 Task: Find connections with filter location Votorantim with filter topic #Entrepreneurshipwith filter profile language English with filter current company Omega Healthcare Management Services with filter school Manipal University Jaipur with filter industry Investment Advice with filter service category Information Management with filter keywords title File Clerk
Action: Mouse moved to (504, 94)
Screenshot: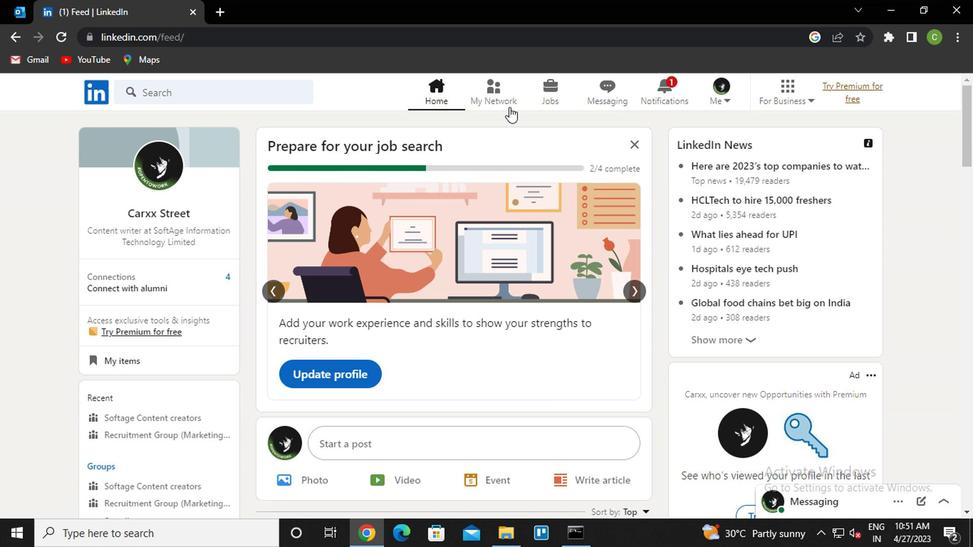 
Action: Mouse pressed left at (504, 94)
Screenshot: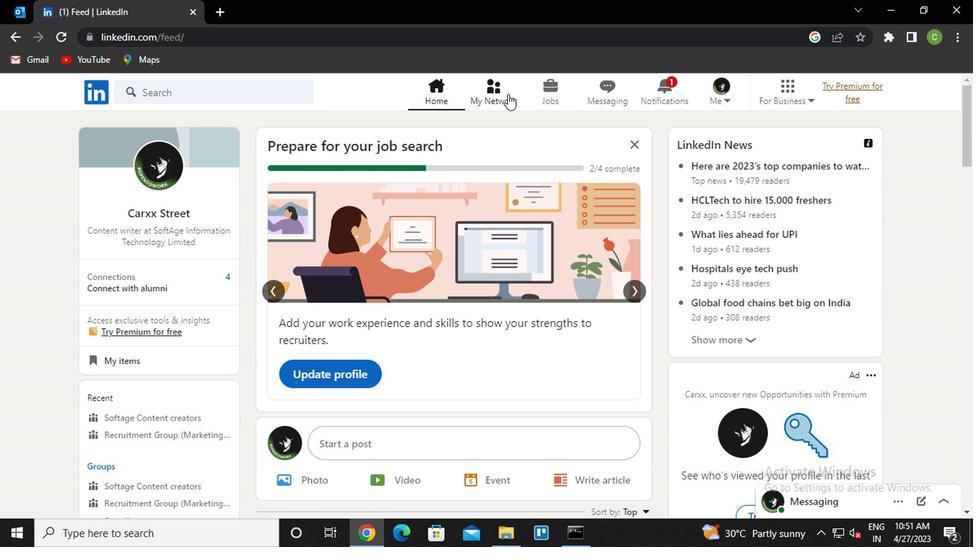 
Action: Mouse moved to (191, 170)
Screenshot: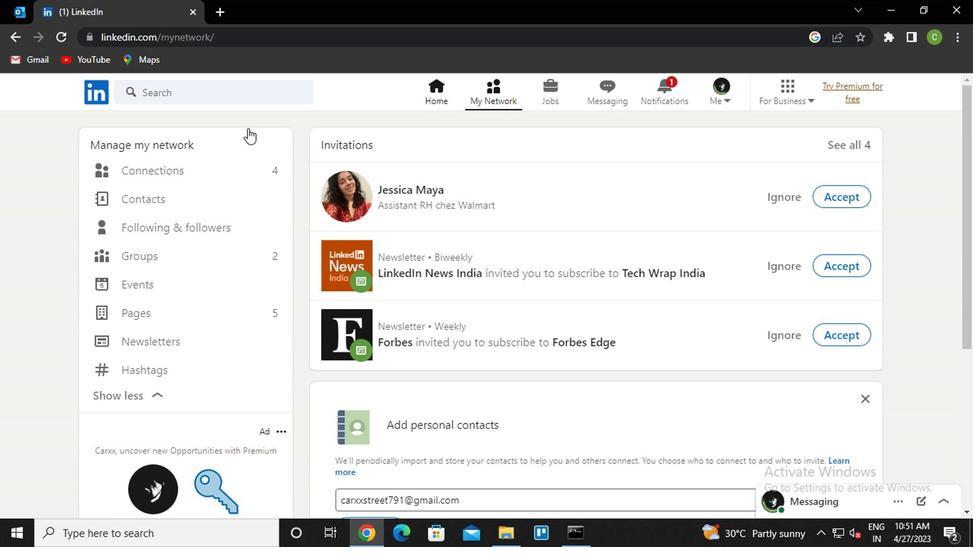 
Action: Mouse pressed left at (191, 170)
Screenshot: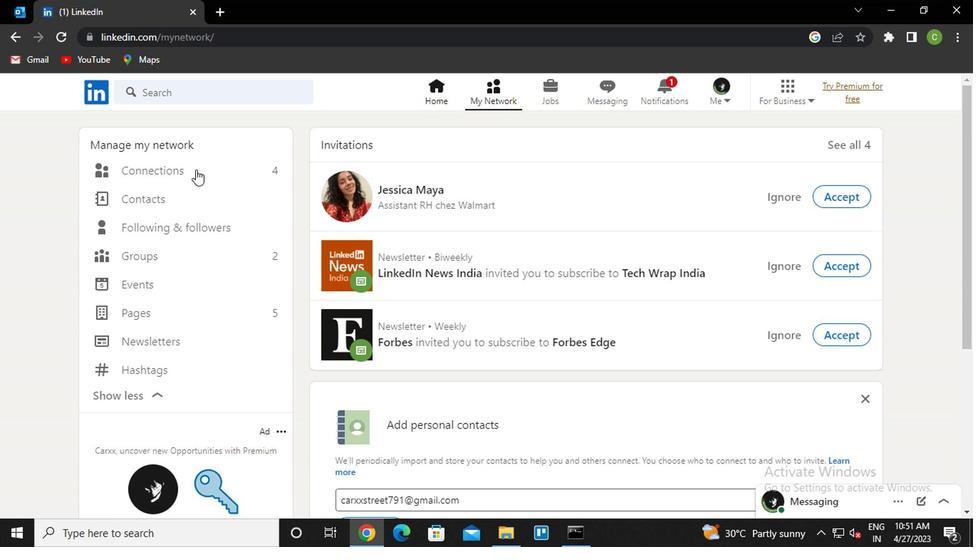 
Action: Mouse moved to (573, 176)
Screenshot: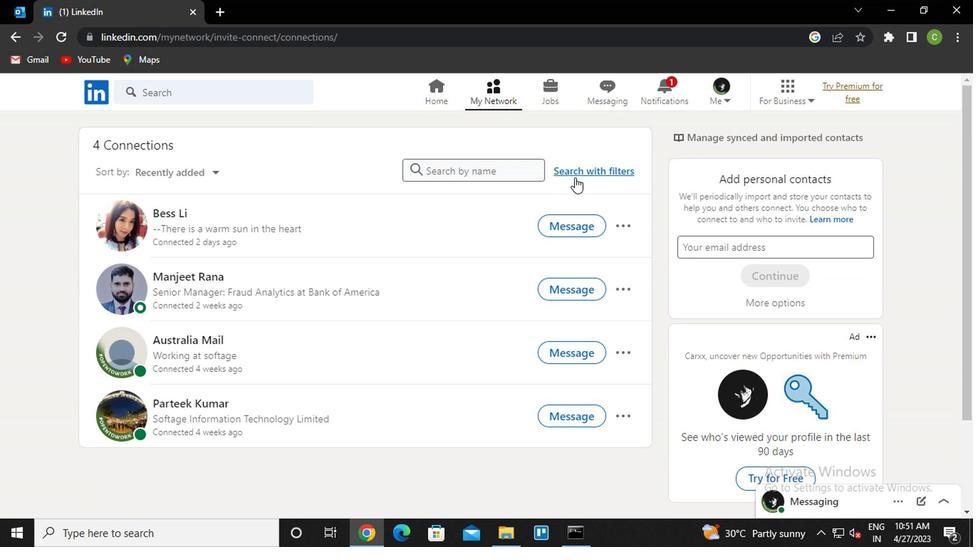 
Action: Mouse pressed left at (573, 176)
Screenshot: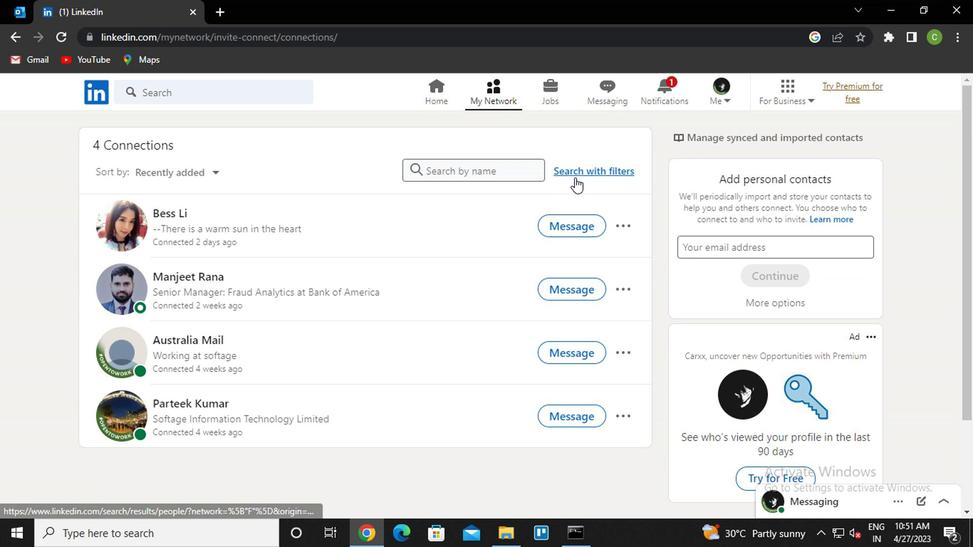 
Action: Mouse moved to (480, 135)
Screenshot: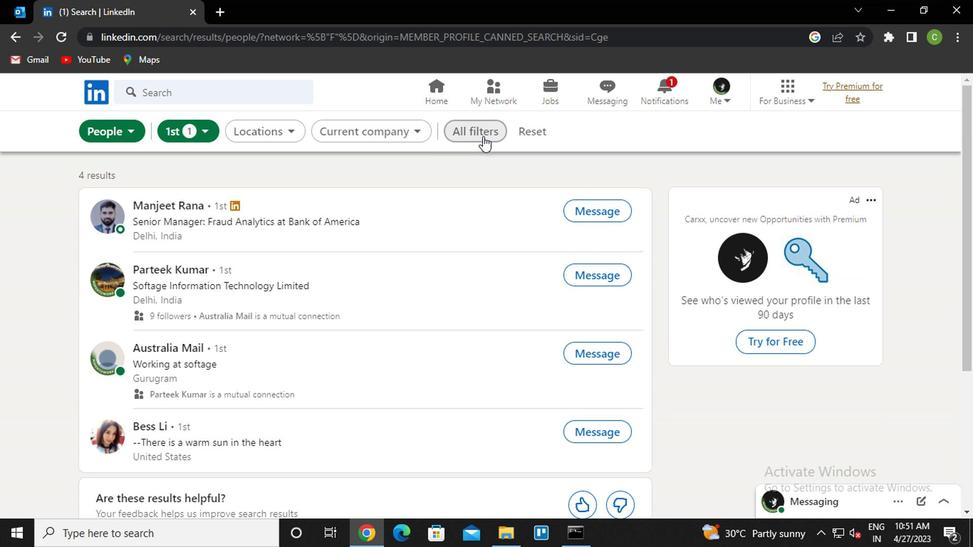 
Action: Mouse pressed left at (480, 135)
Screenshot: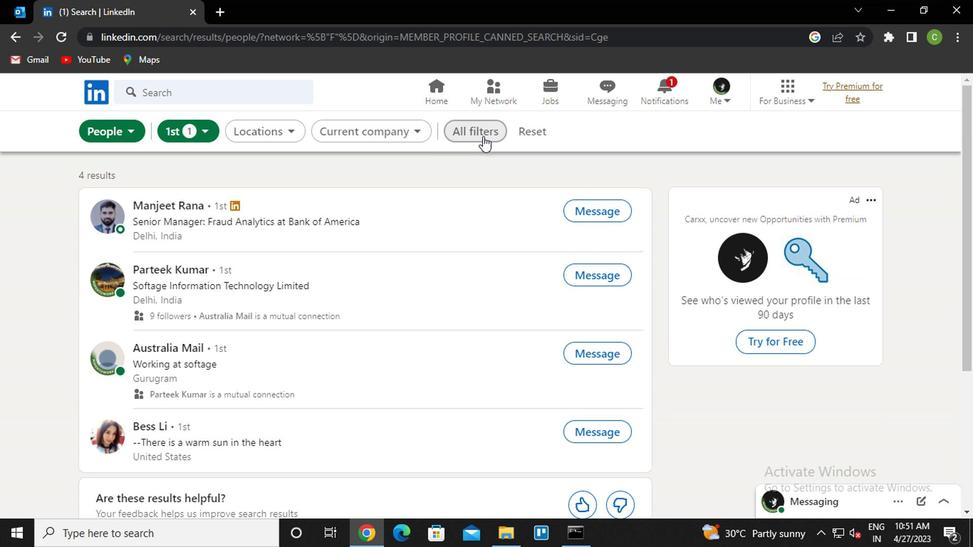 
Action: Mouse moved to (678, 333)
Screenshot: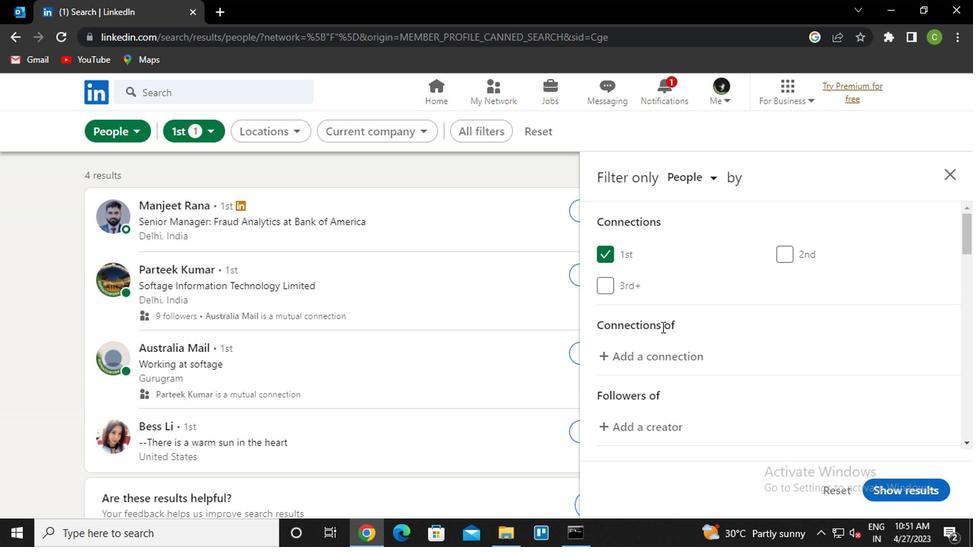 
Action: Mouse scrolled (678, 332) with delta (0, 0)
Screenshot: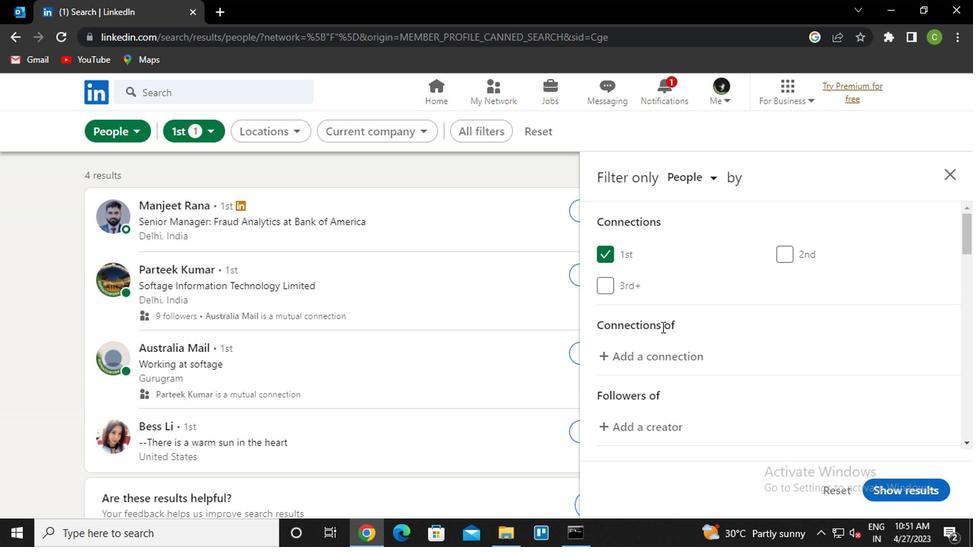 
Action: Mouse moved to (699, 337)
Screenshot: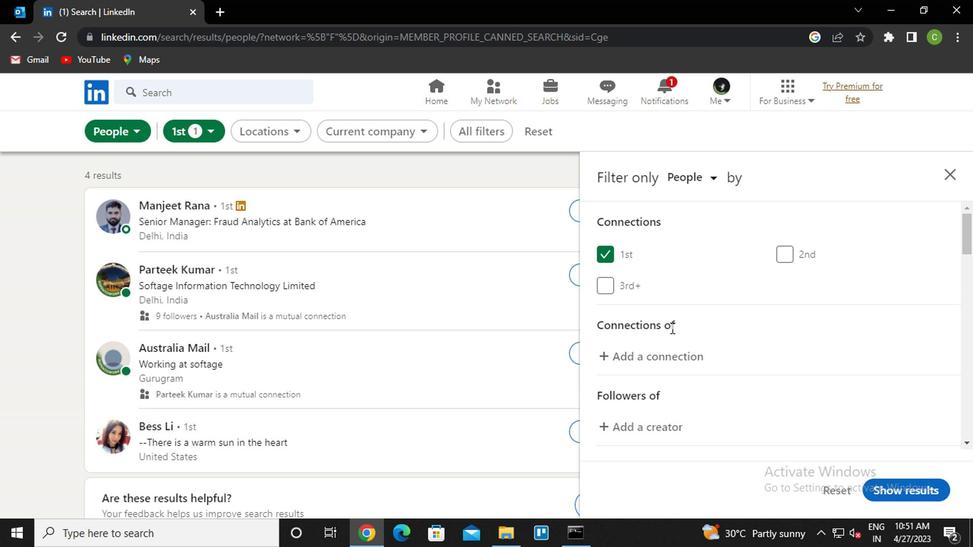 
Action: Mouse scrolled (699, 336) with delta (0, -1)
Screenshot: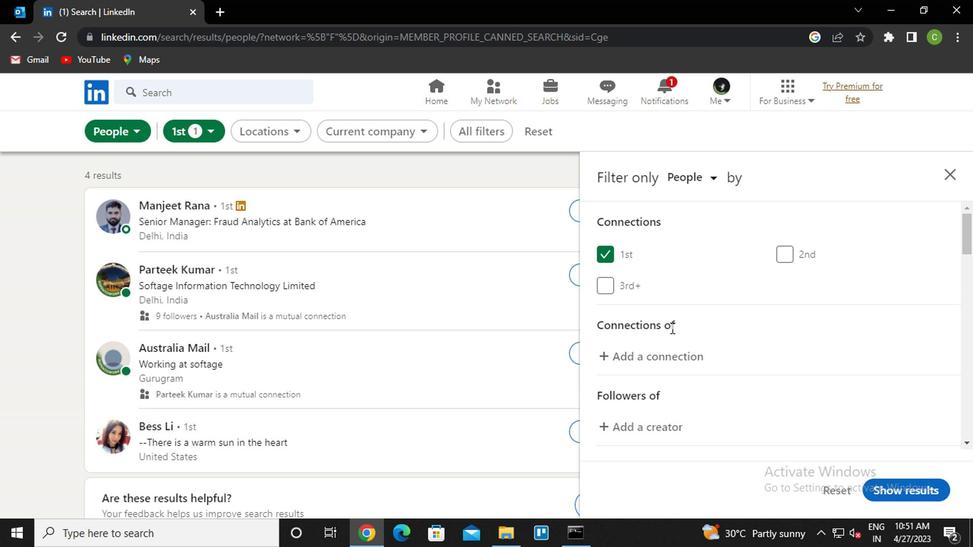 
Action: Mouse moved to (707, 339)
Screenshot: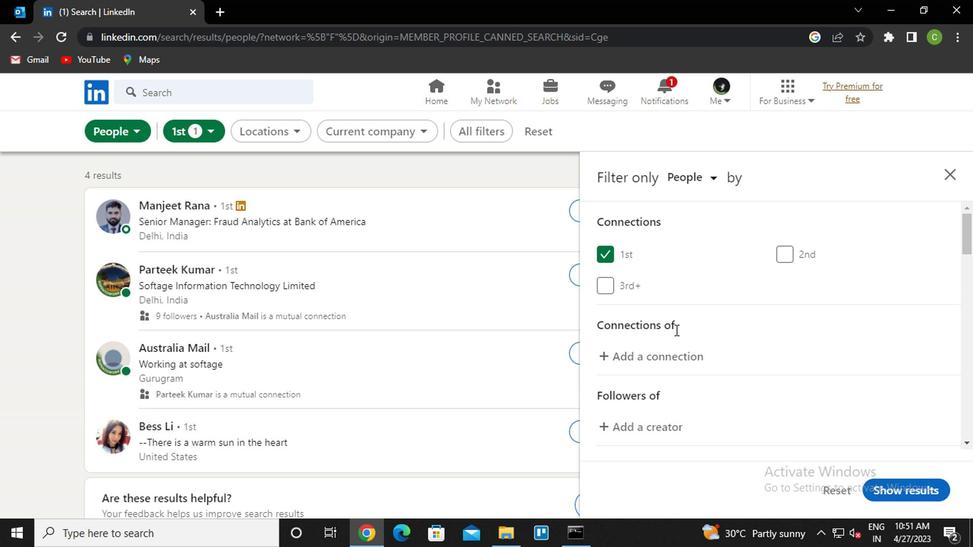 
Action: Mouse scrolled (707, 338) with delta (0, -1)
Screenshot: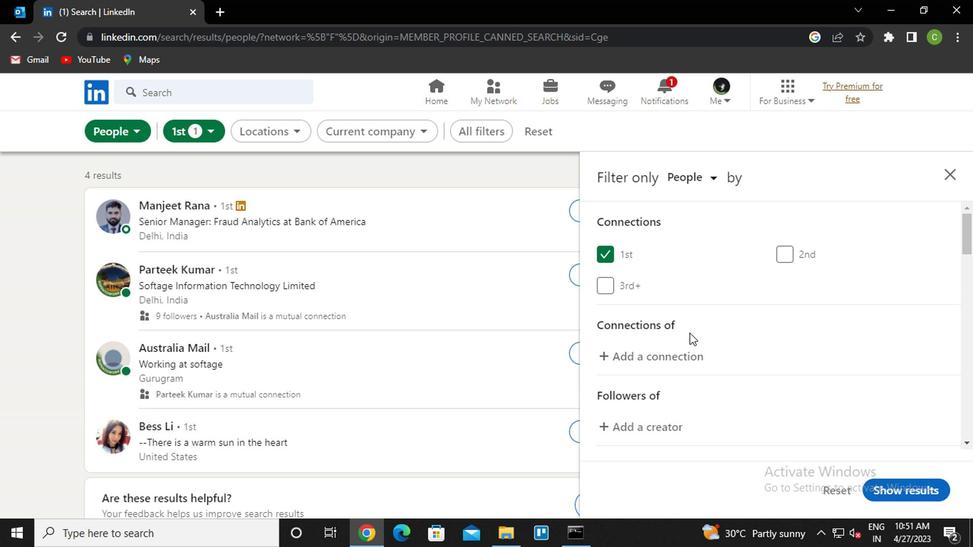 
Action: Mouse moved to (826, 343)
Screenshot: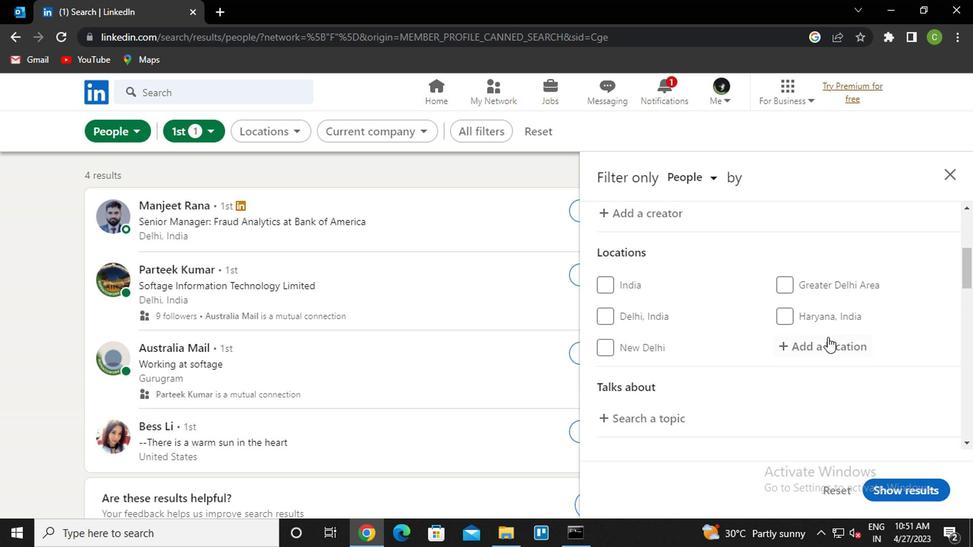 
Action: Mouse pressed left at (826, 343)
Screenshot: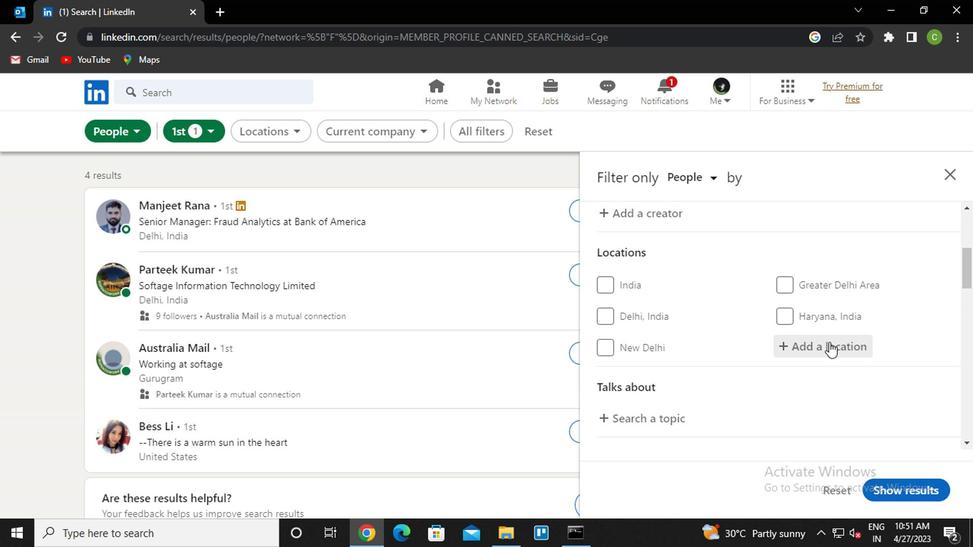 
Action: Key pressed <Key.caps_lock>v<Key.caps_lock>otora<Key.down><Key.enter>
Screenshot: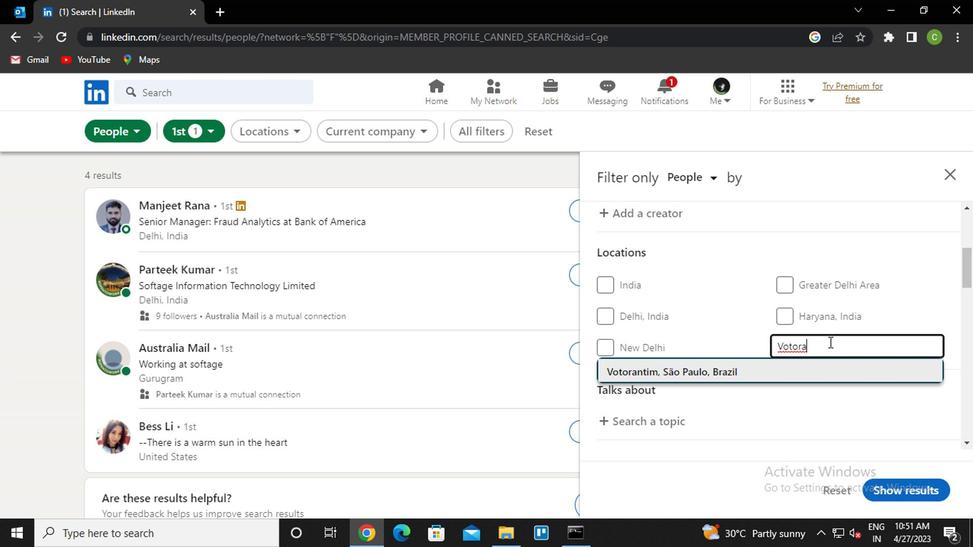
Action: Mouse scrolled (826, 342) with delta (0, 0)
Screenshot: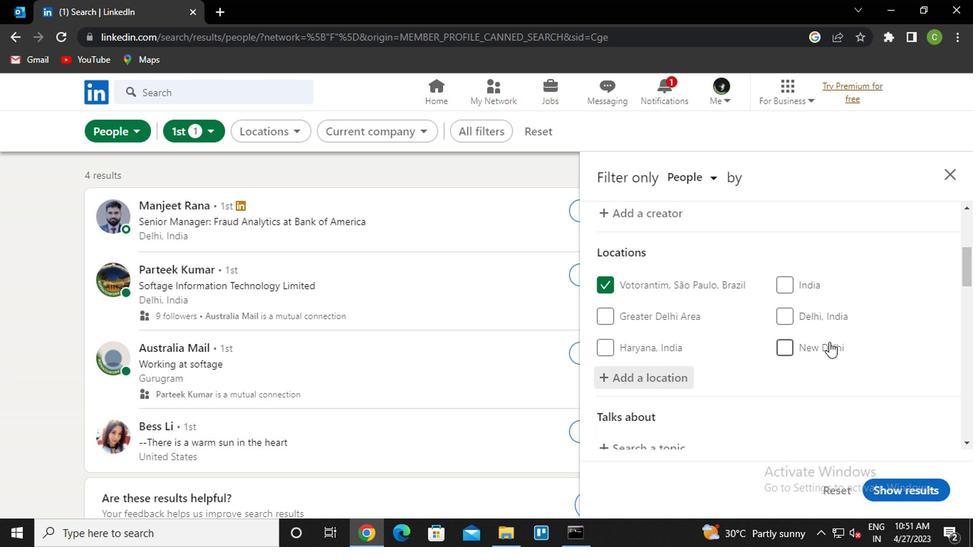 
Action: Mouse scrolled (826, 342) with delta (0, 0)
Screenshot: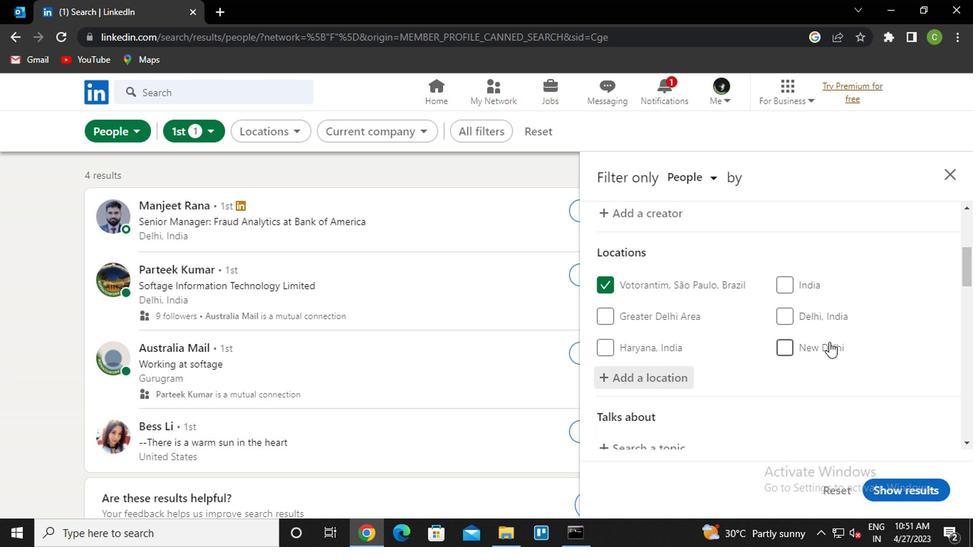 
Action: Mouse moved to (645, 306)
Screenshot: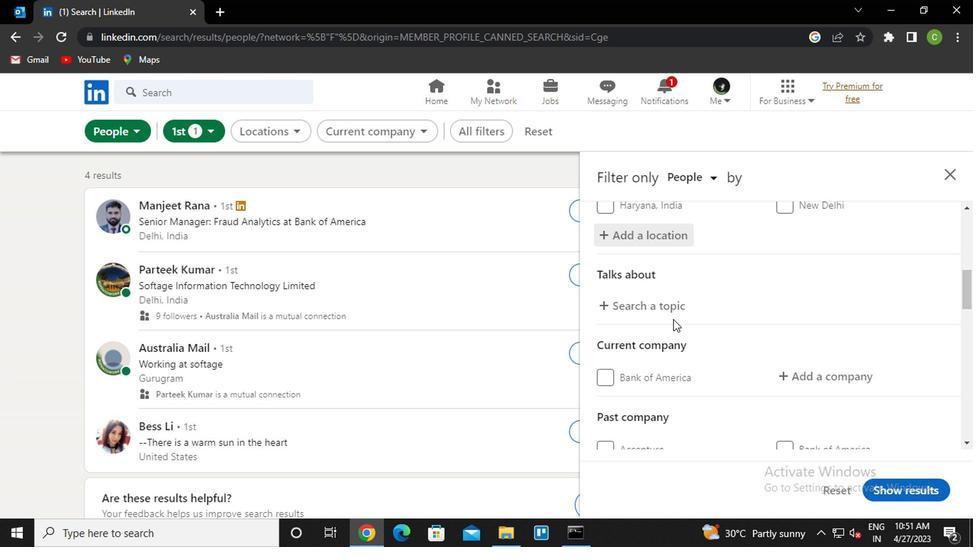 
Action: Mouse pressed left at (645, 306)
Screenshot: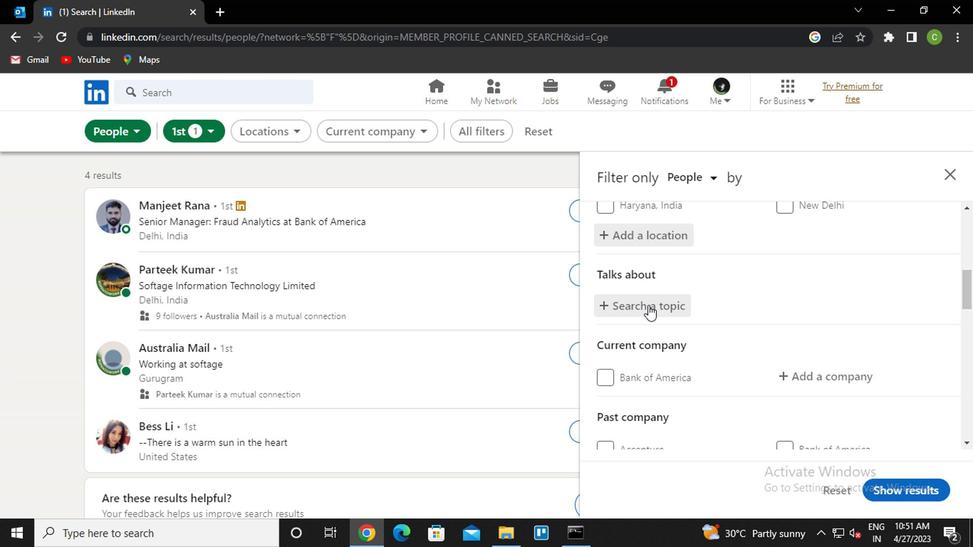 
Action: Key pressed <Key.caps_lock>e<Key.caps_lock>ntre<Key.down><Key.down><Key.enter>
Screenshot: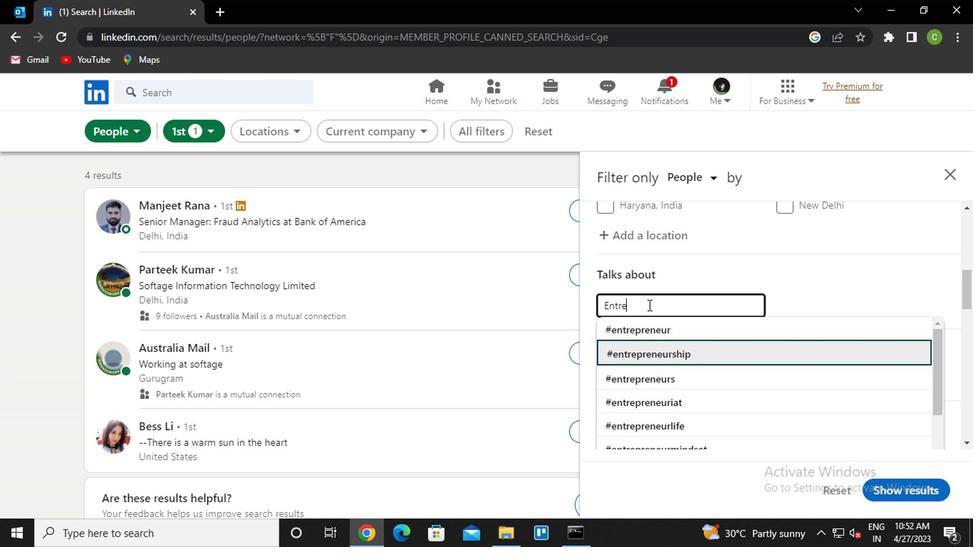 
Action: Mouse moved to (702, 315)
Screenshot: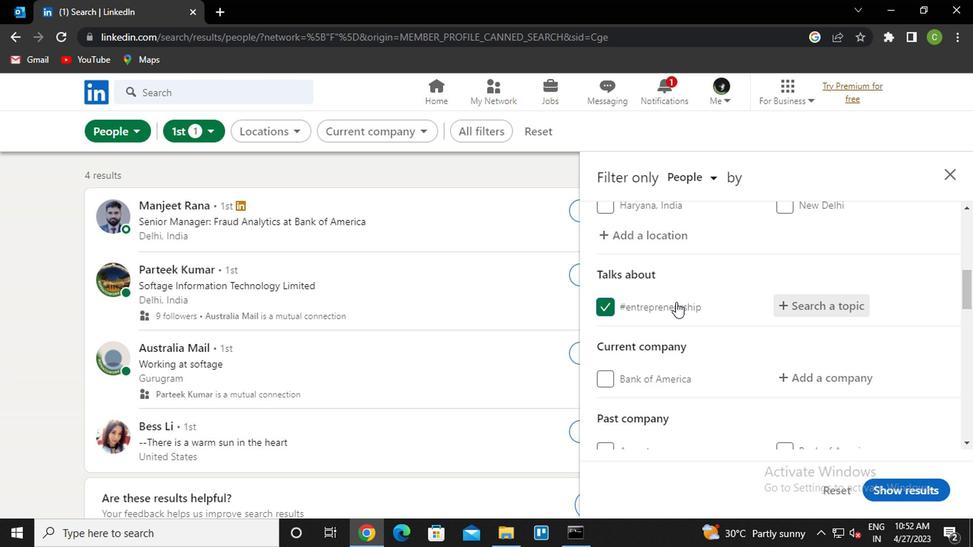
Action: Mouse scrolled (702, 314) with delta (0, 0)
Screenshot: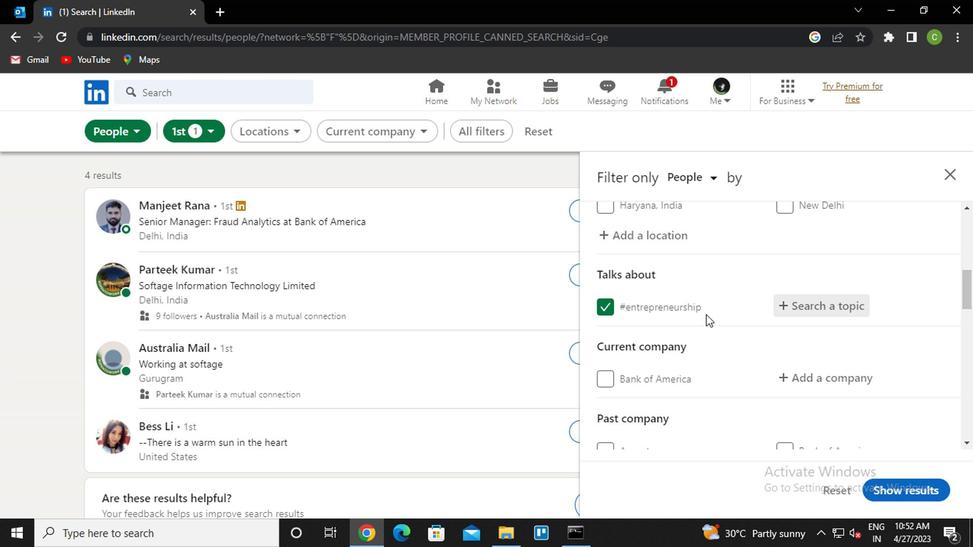 
Action: Mouse moved to (702, 317)
Screenshot: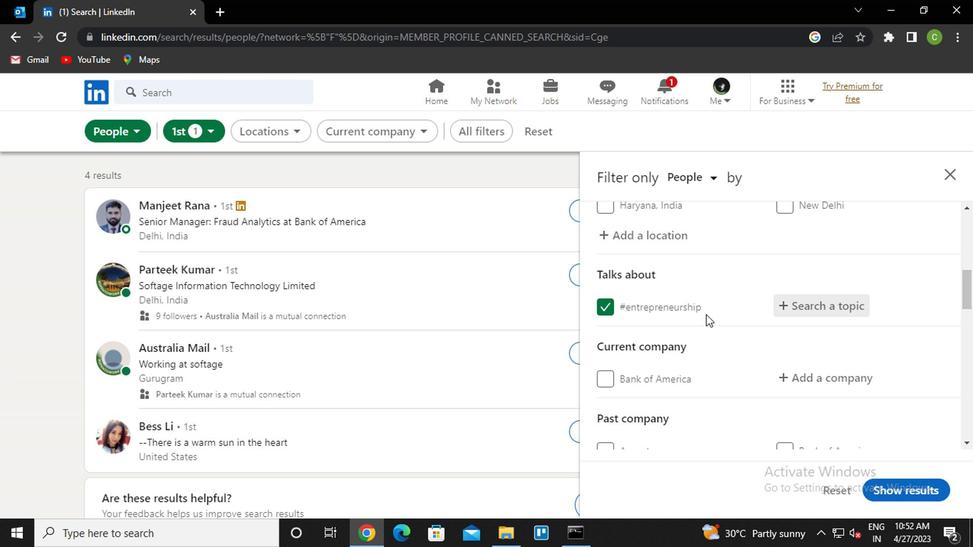 
Action: Mouse scrolled (702, 316) with delta (0, 0)
Screenshot: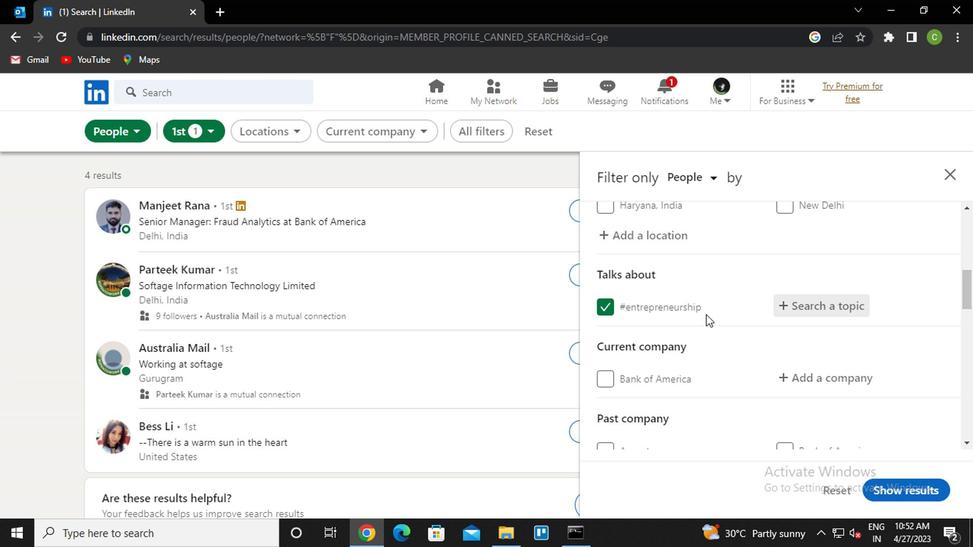 
Action: Mouse scrolled (702, 316) with delta (0, 0)
Screenshot: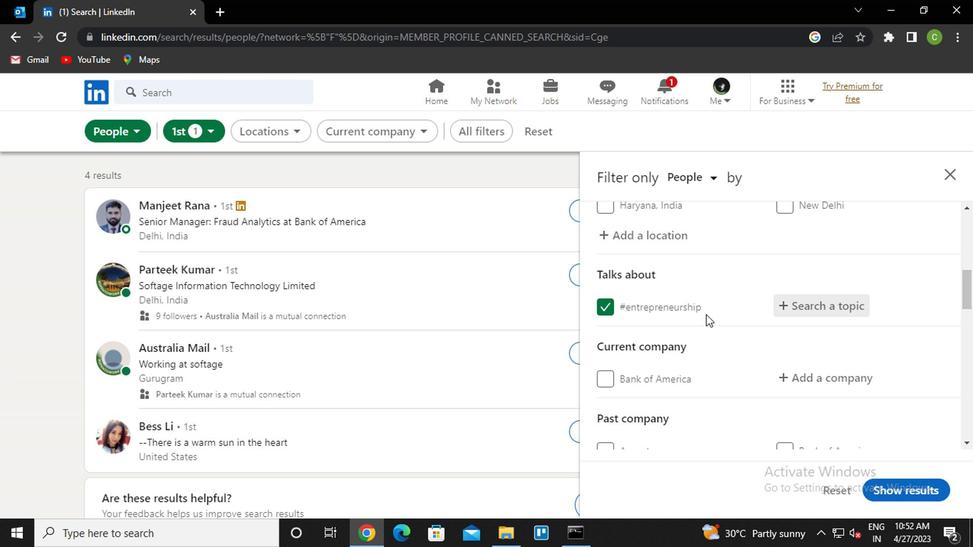 
Action: Mouse scrolled (702, 316) with delta (0, 0)
Screenshot: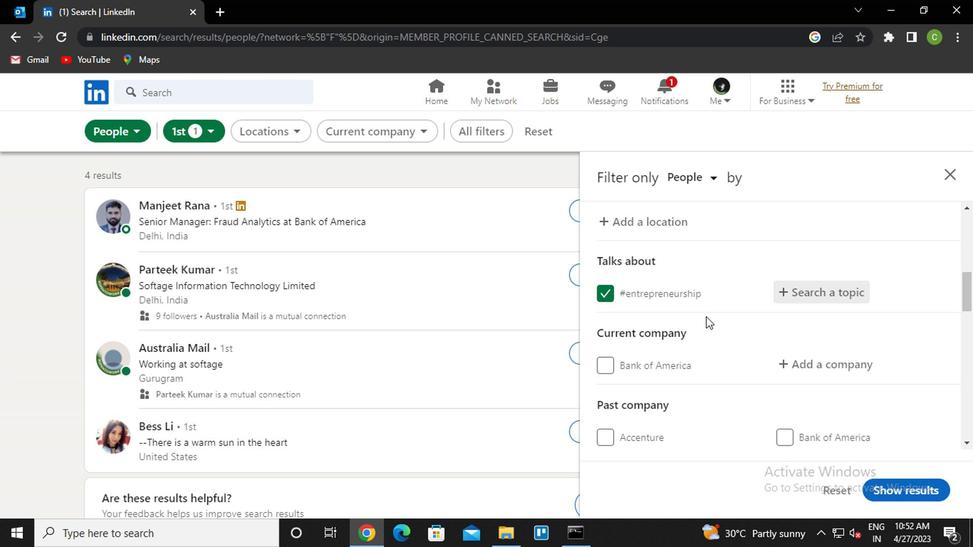 
Action: Mouse scrolled (702, 316) with delta (0, 0)
Screenshot: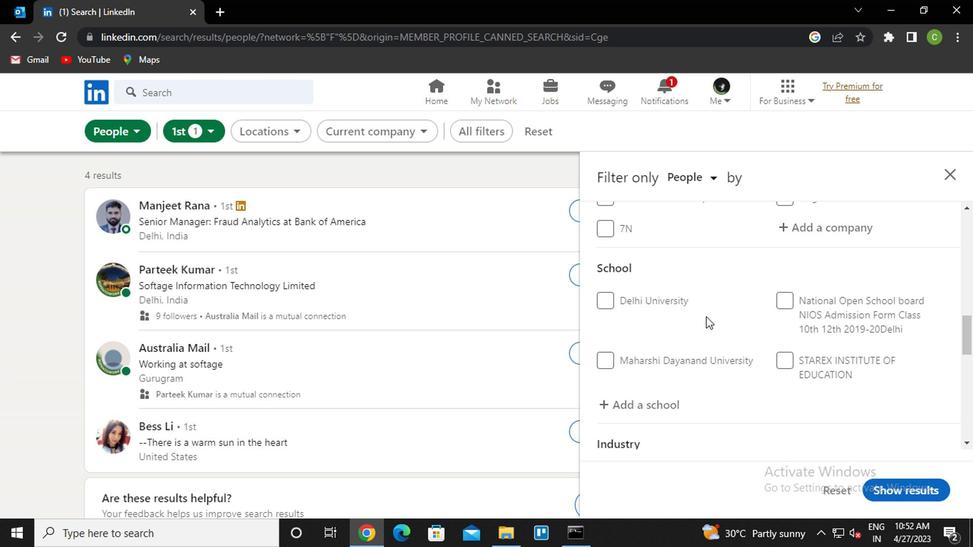 
Action: Mouse scrolled (702, 316) with delta (0, 0)
Screenshot: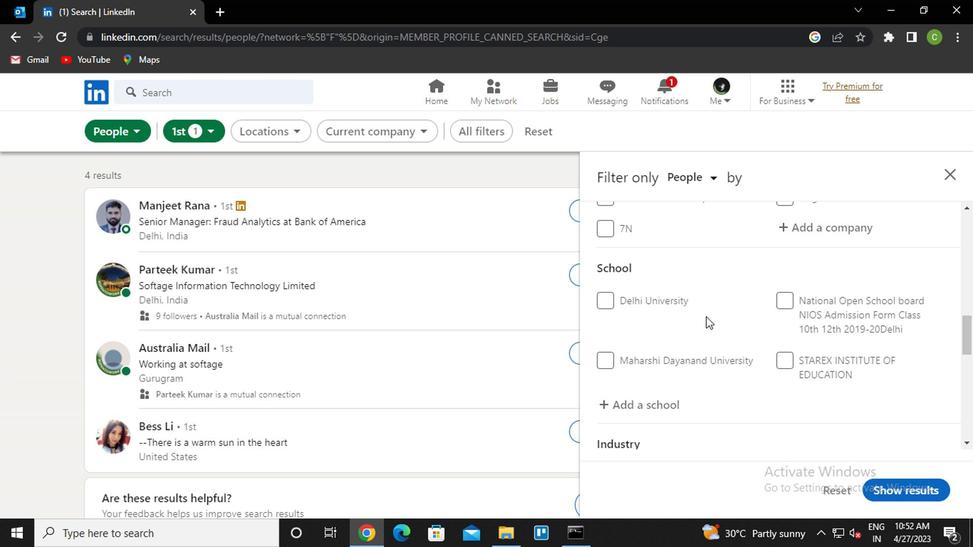 
Action: Mouse scrolled (702, 316) with delta (0, 0)
Screenshot: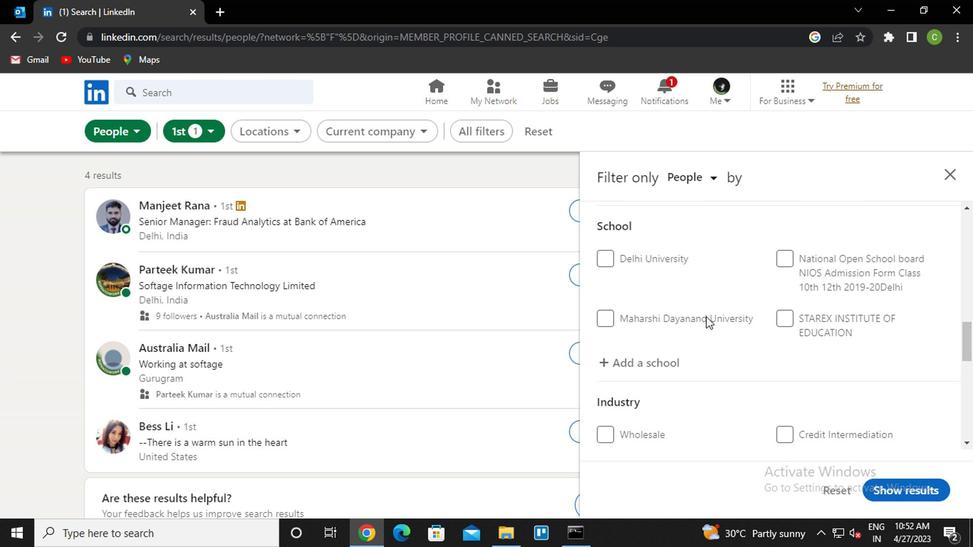 
Action: Mouse moved to (699, 320)
Screenshot: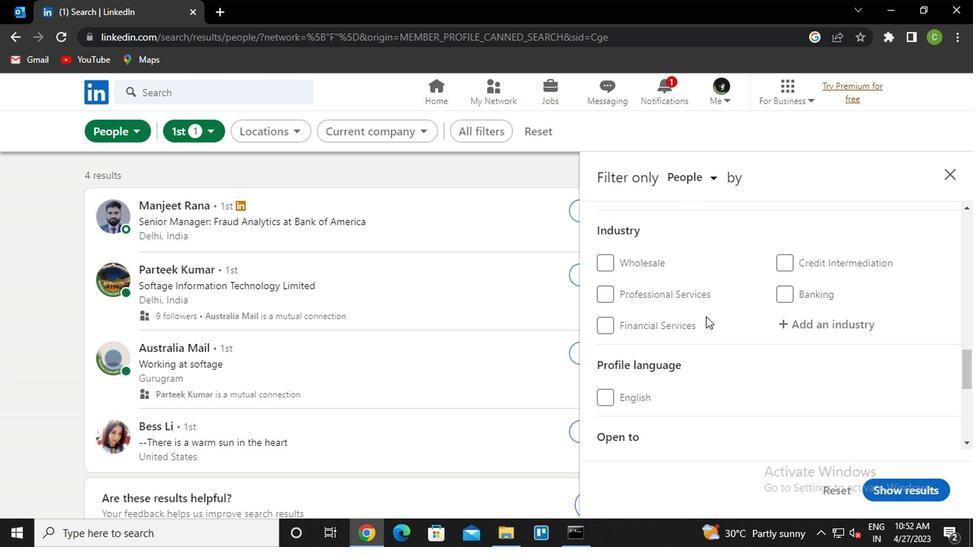 
Action: Mouse scrolled (699, 318) with delta (0, -1)
Screenshot: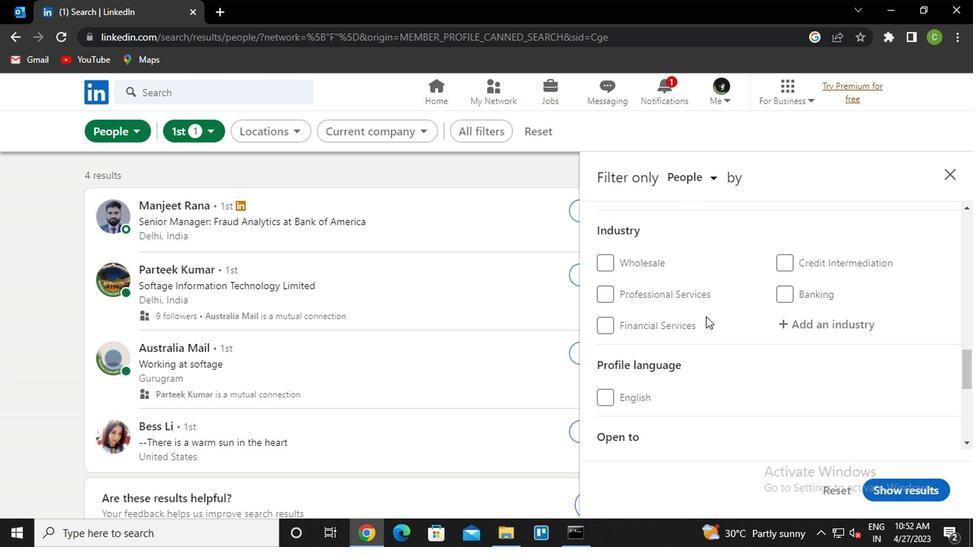 
Action: Mouse moved to (607, 320)
Screenshot: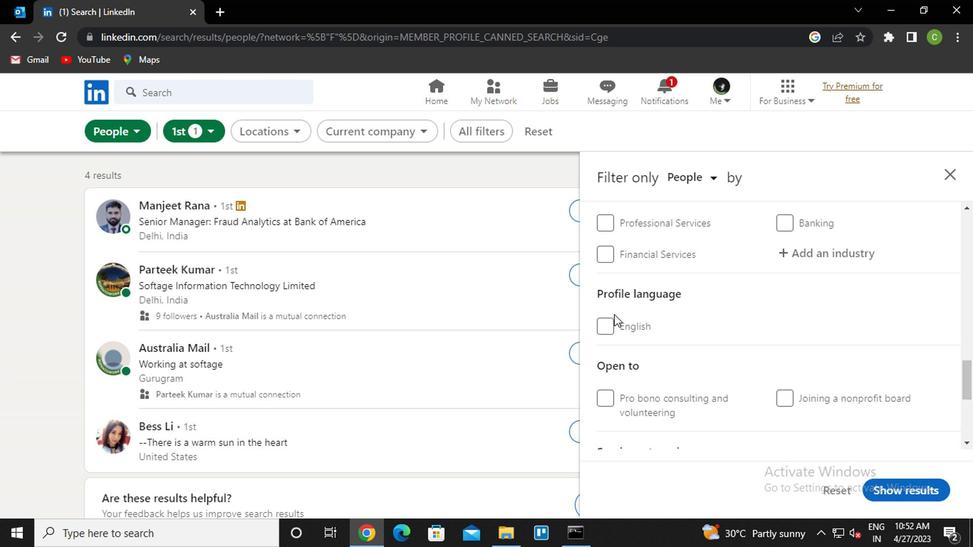 
Action: Mouse pressed left at (607, 320)
Screenshot: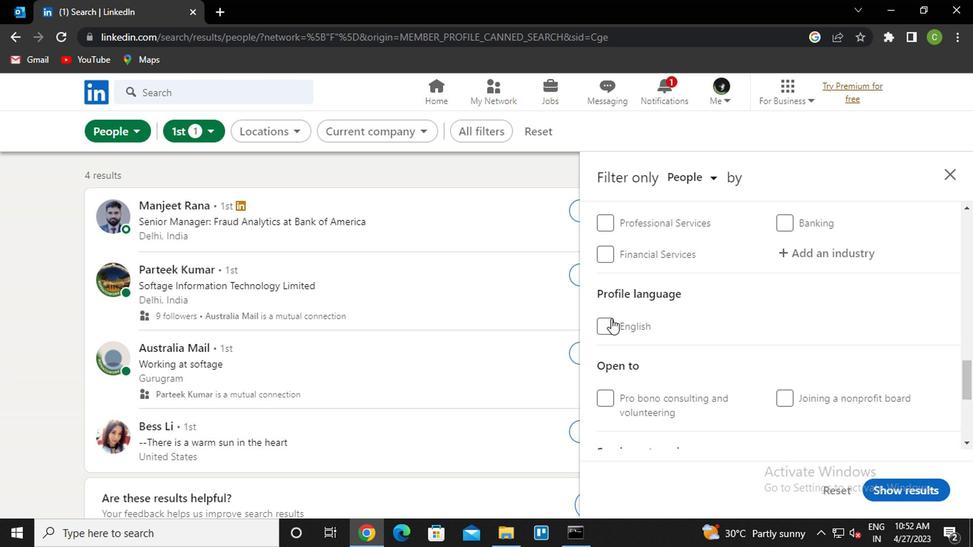 
Action: Mouse moved to (707, 296)
Screenshot: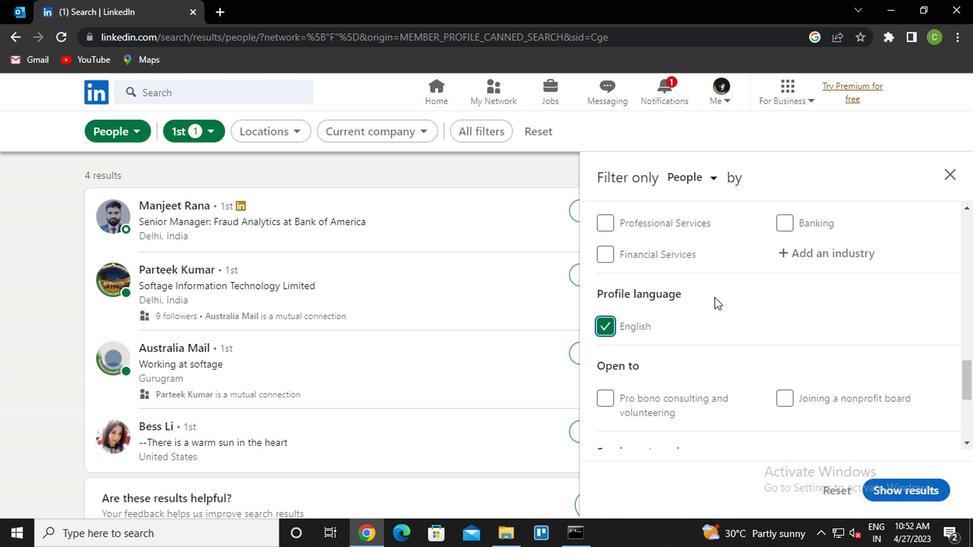 
Action: Mouse scrolled (707, 297) with delta (0, 1)
Screenshot: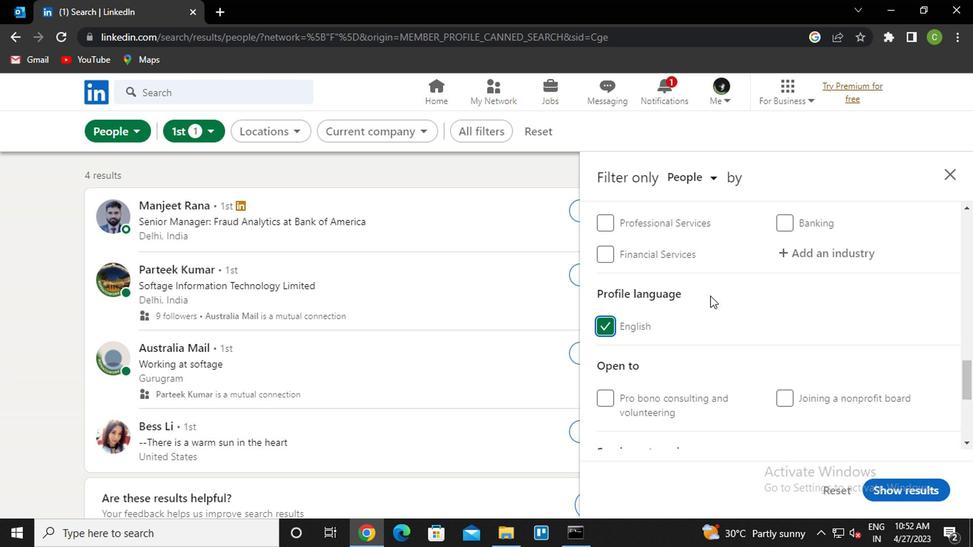 
Action: Mouse scrolled (707, 297) with delta (0, 1)
Screenshot: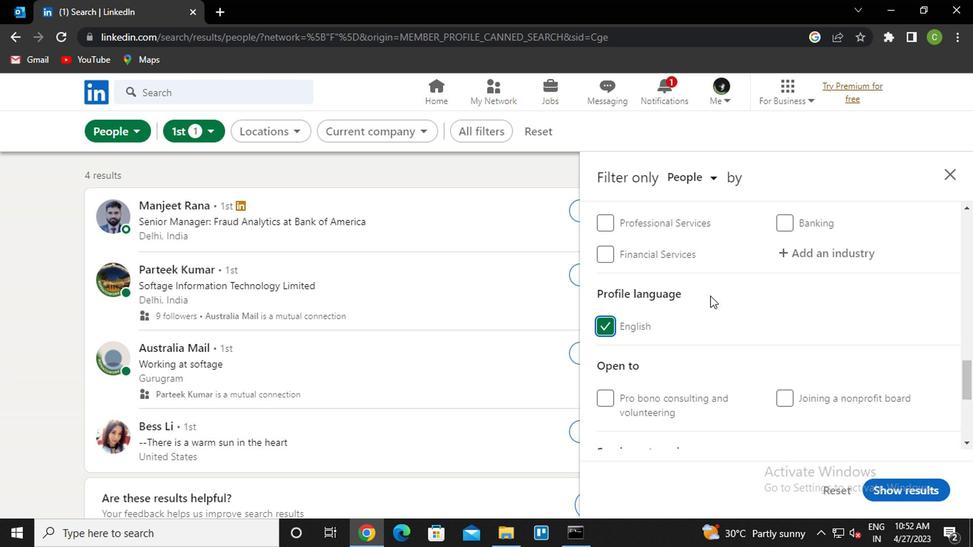 
Action: Mouse scrolled (707, 297) with delta (0, 1)
Screenshot: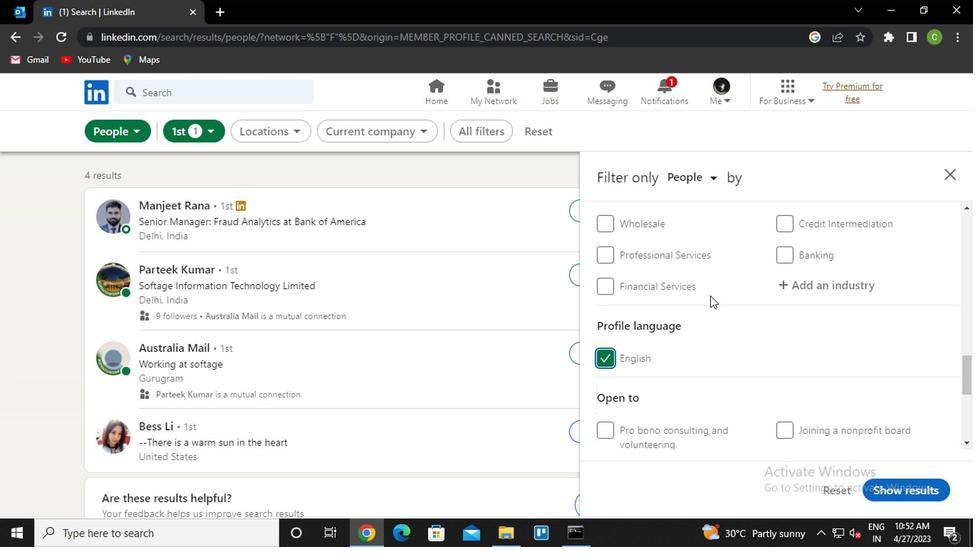 
Action: Mouse scrolled (707, 297) with delta (0, 1)
Screenshot: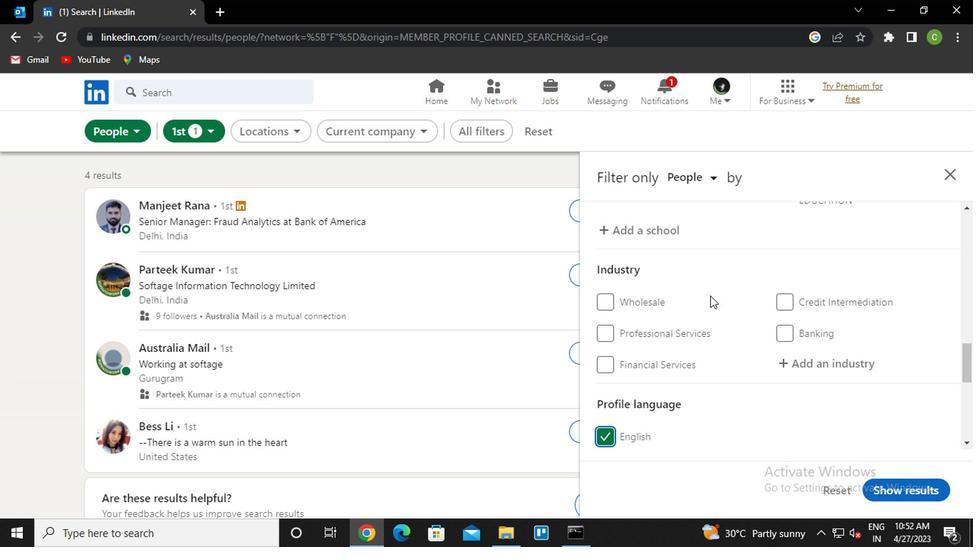 
Action: Mouse moved to (706, 296)
Screenshot: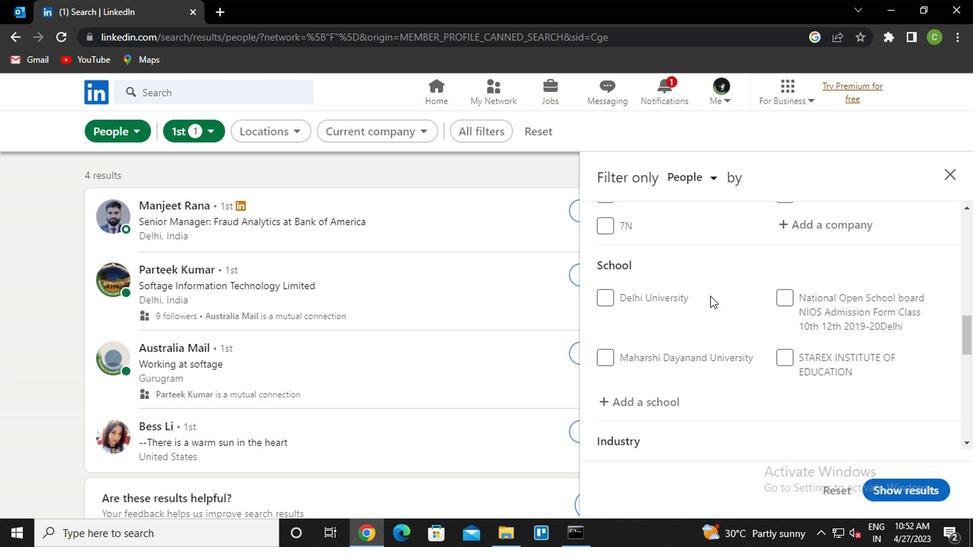 
Action: Mouse scrolled (706, 297) with delta (0, 1)
Screenshot: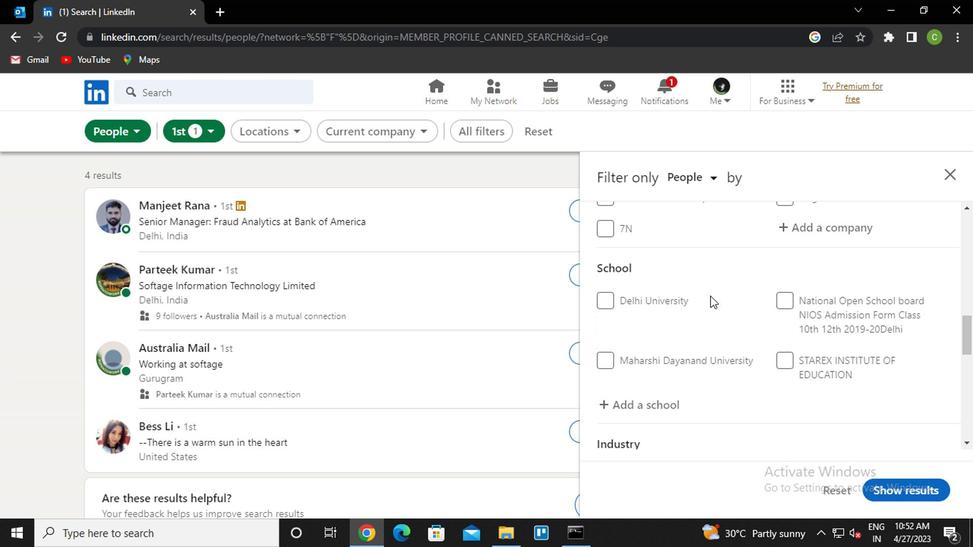 
Action: Mouse scrolled (706, 297) with delta (0, 1)
Screenshot: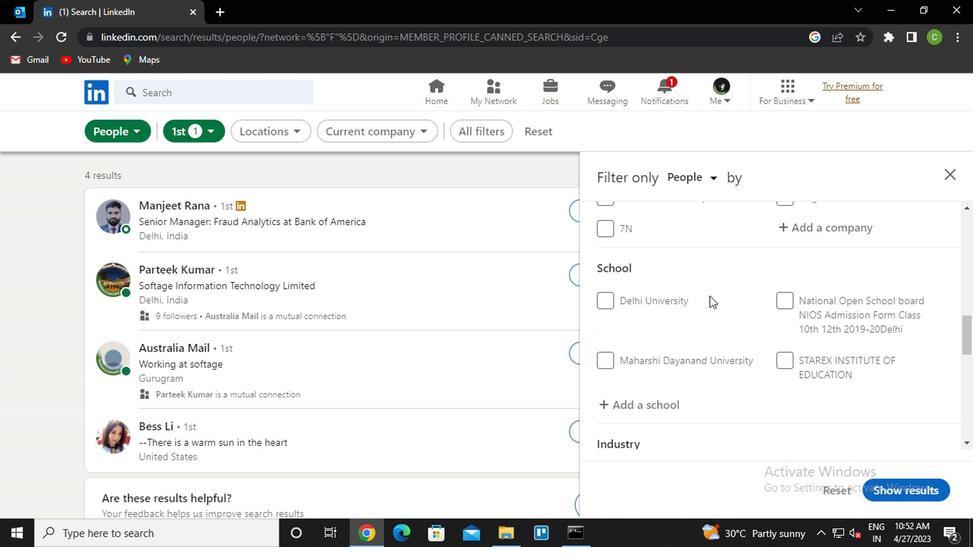 
Action: Mouse scrolled (706, 297) with delta (0, 1)
Screenshot: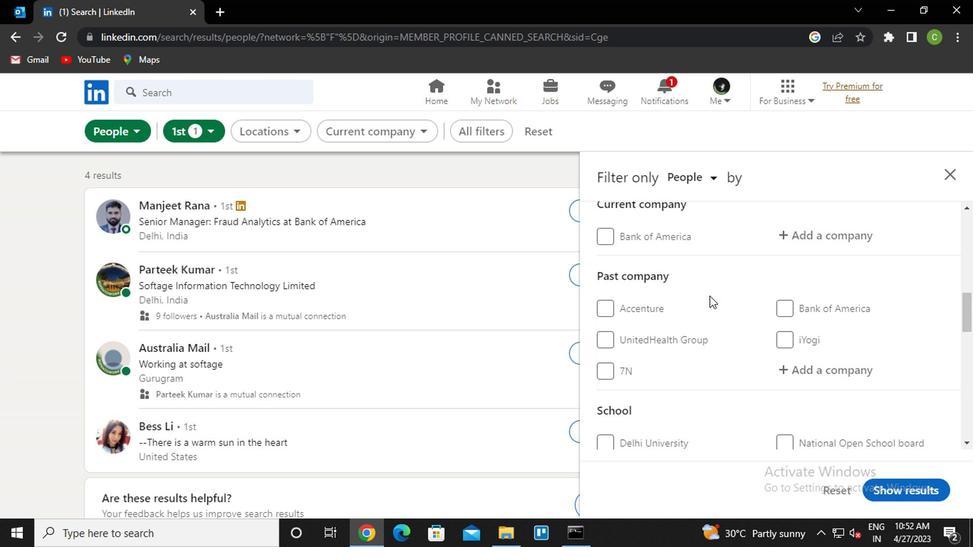 
Action: Mouse moved to (796, 309)
Screenshot: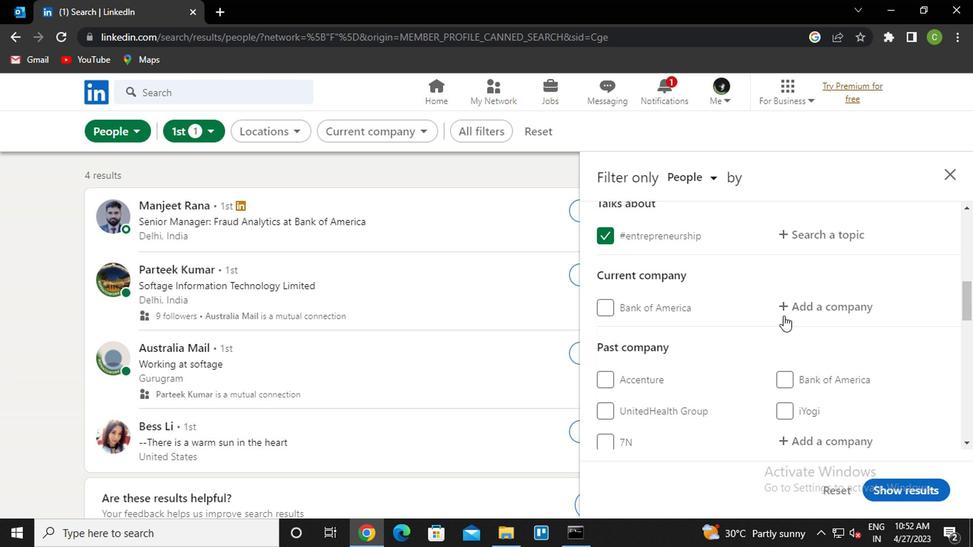 
Action: Mouse pressed left at (796, 309)
Screenshot: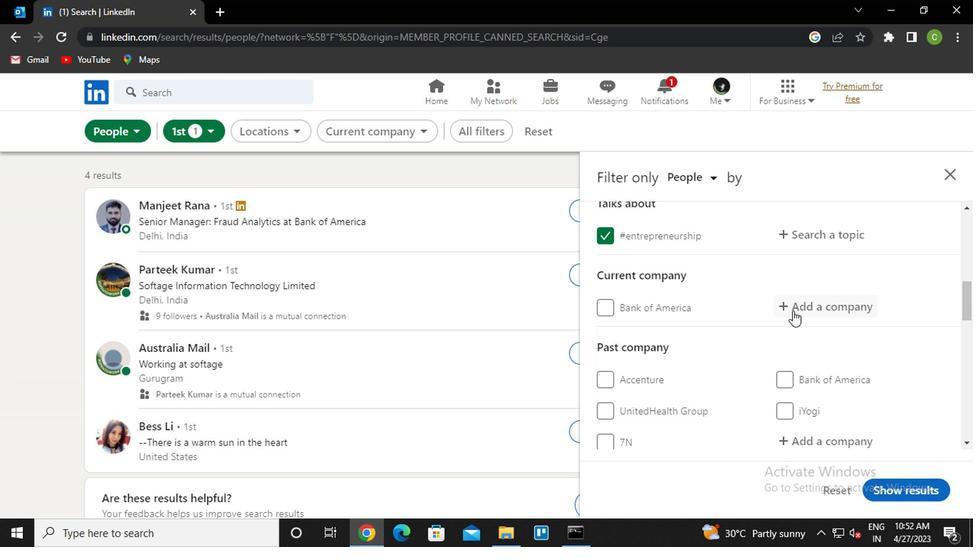 
Action: Key pressed <Key.caps_lock>o<Key.caps_lock>mega<Key.down><Key.down><Key.enter>
Screenshot: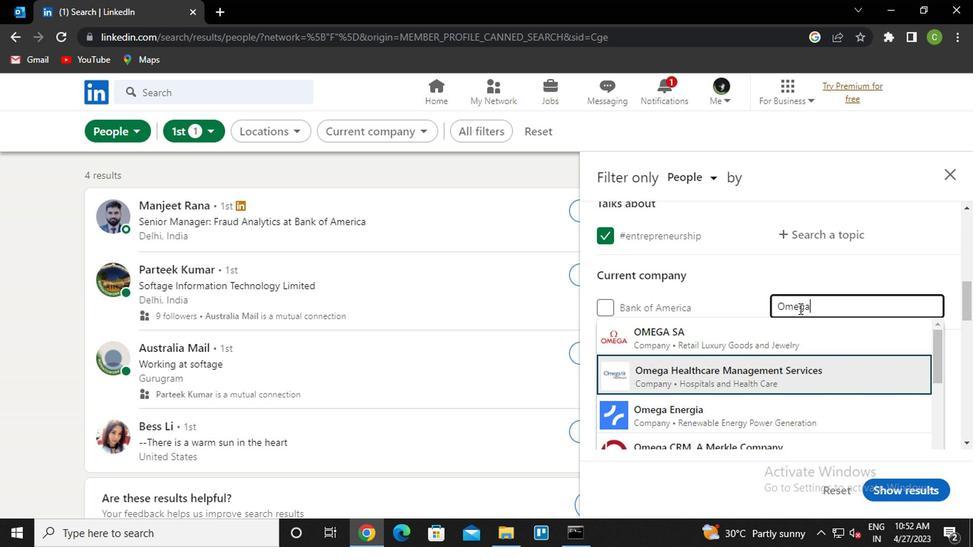 
Action: Mouse scrolled (796, 308) with delta (0, -1)
Screenshot: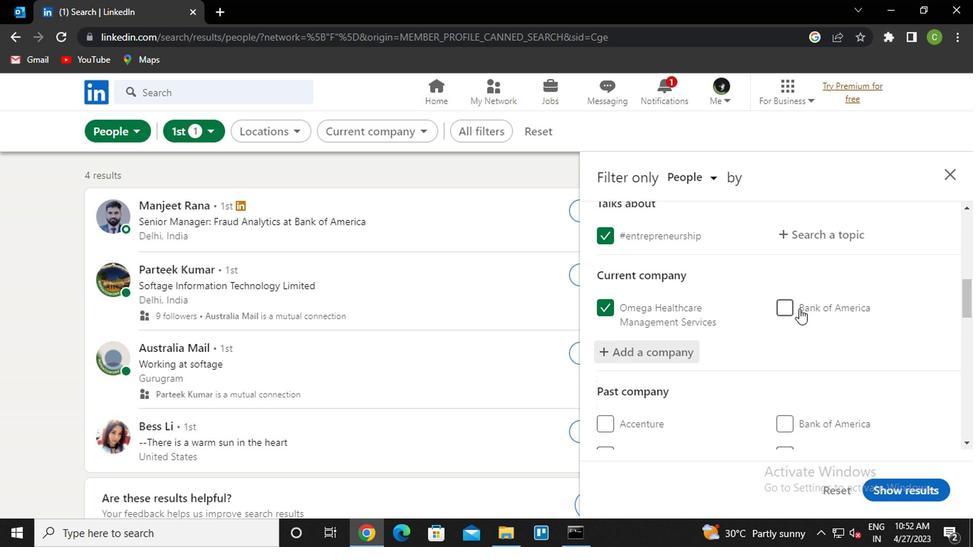 
Action: Mouse scrolled (796, 308) with delta (0, -1)
Screenshot: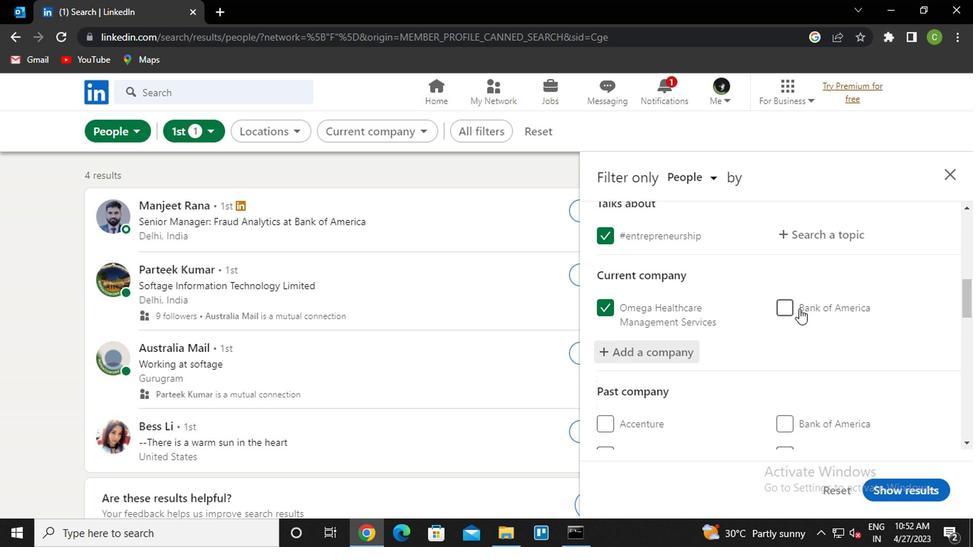 
Action: Mouse scrolled (796, 308) with delta (0, -1)
Screenshot: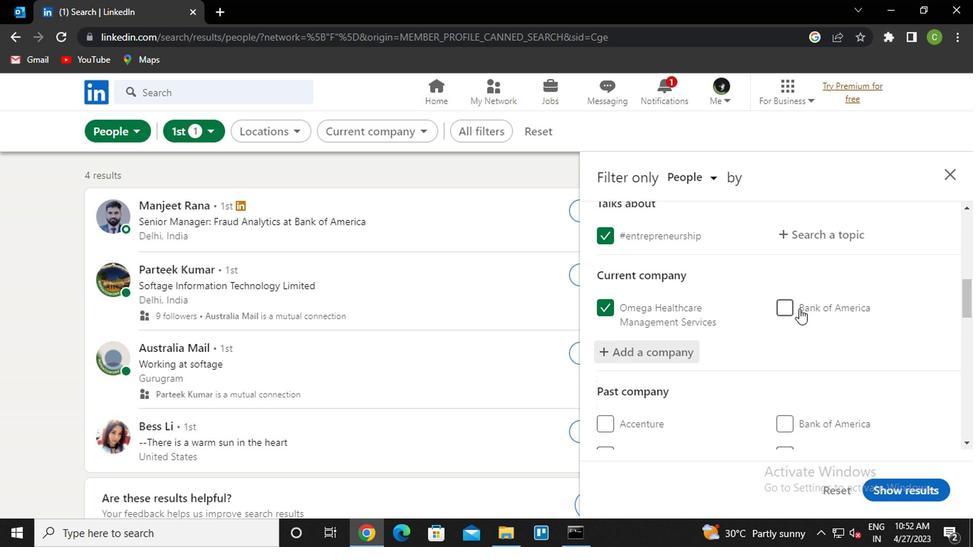 
Action: Mouse moved to (784, 316)
Screenshot: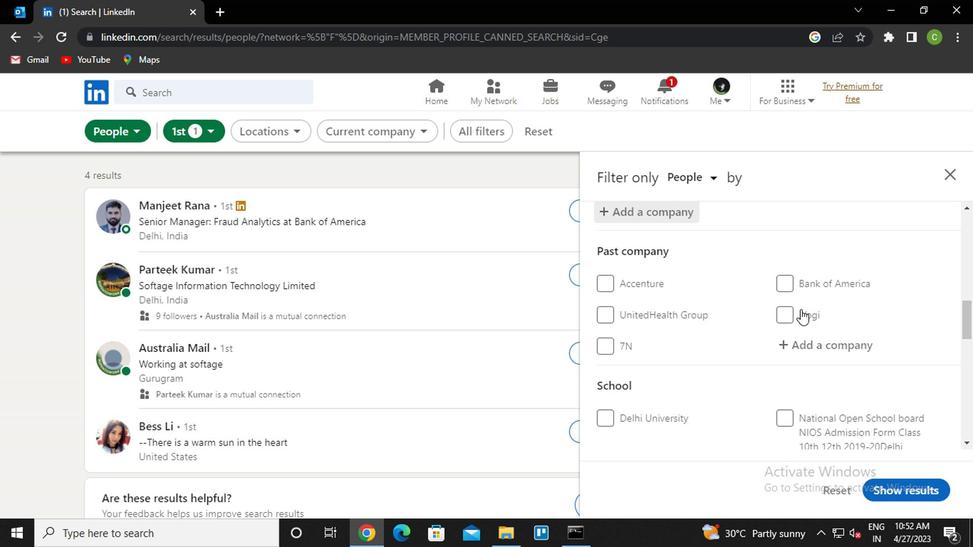 
Action: Mouse scrolled (784, 316) with delta (0, 0)
Screenshot: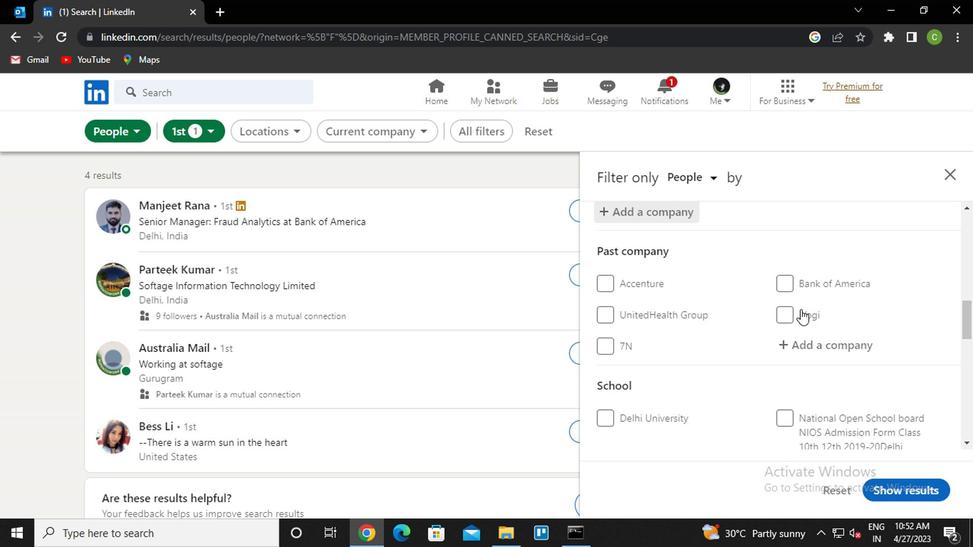 
Action: Mouse moved to (655, 379)
Screenshot: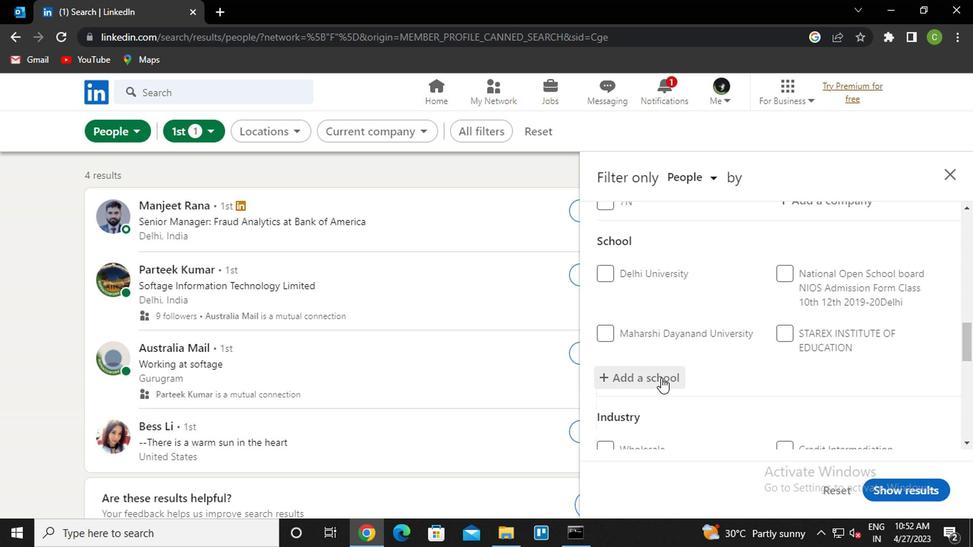 
Action: Mouse pressed left at (655, 379)
Screenshot: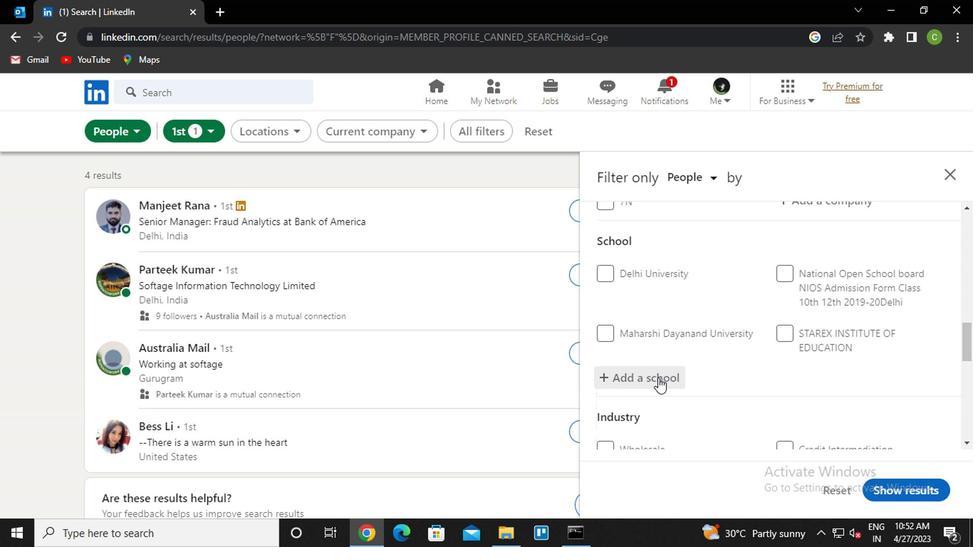 
Action: Key pressed <Key.caps_lock>m<Key.caps_lock>anipal<Key.down><Key.down><Key.down><Key.enter>
Screenshot: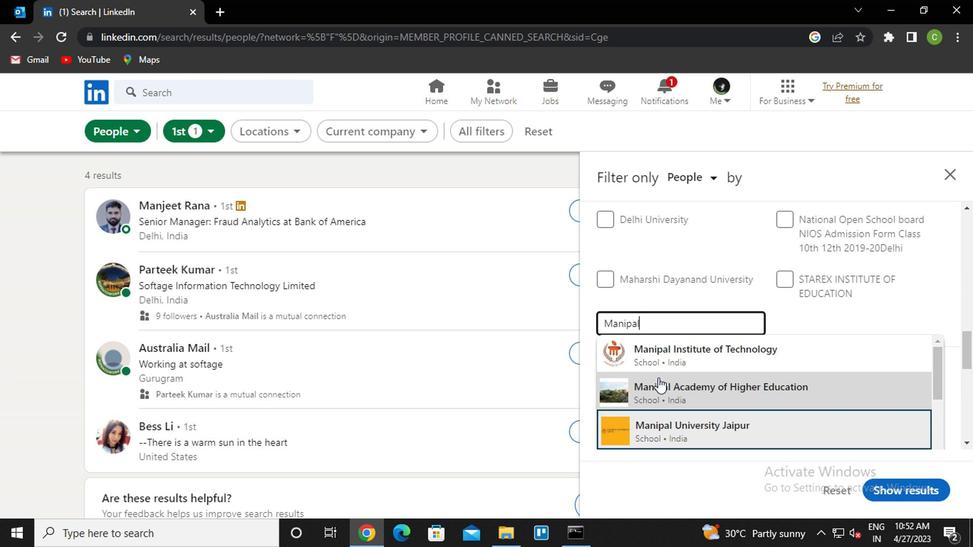 
Action: Mouse scrolled (655, 378) with delta (0, -1)
Screenshot: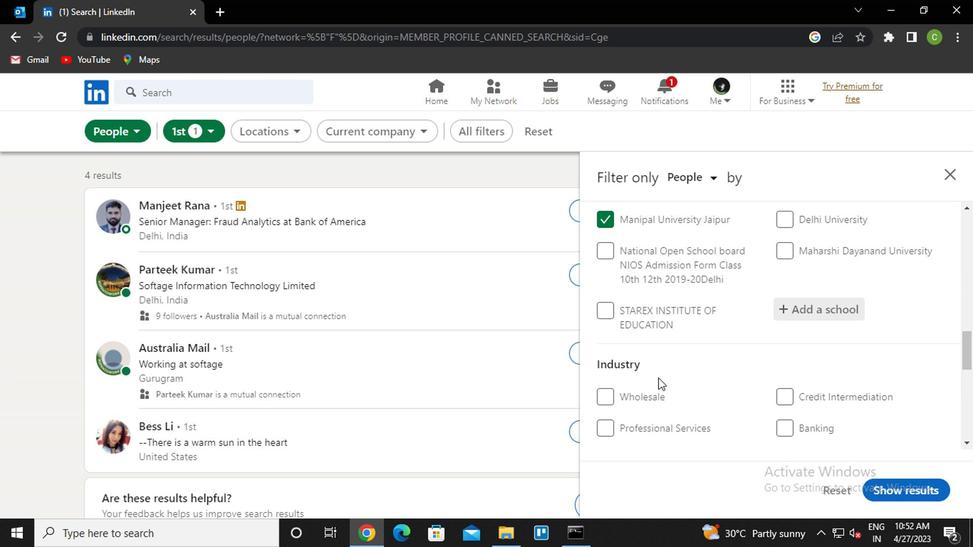 
Action: Mouse scrolled (655, 378) with delta (0, -1)
Screenshot: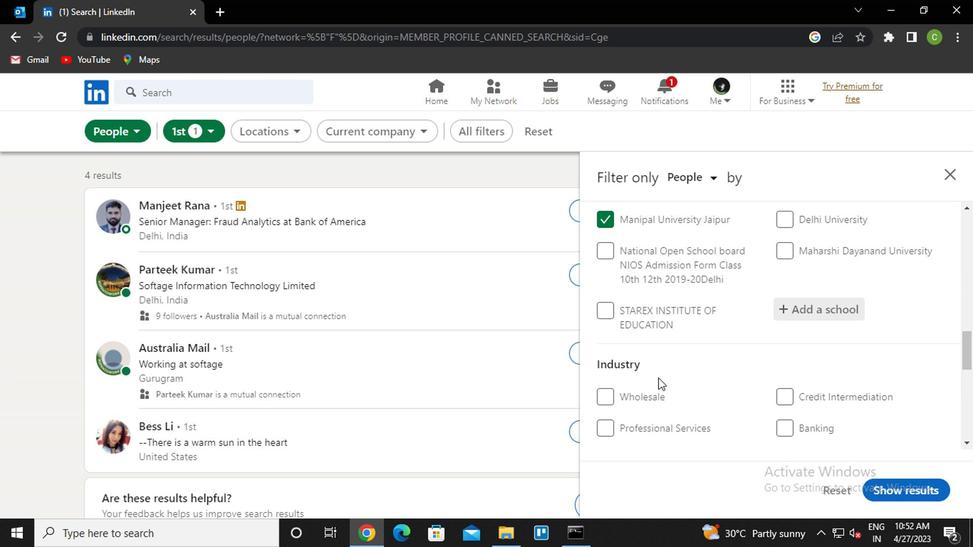 
Action: Mouse moved to (826, 318)
Screenshot: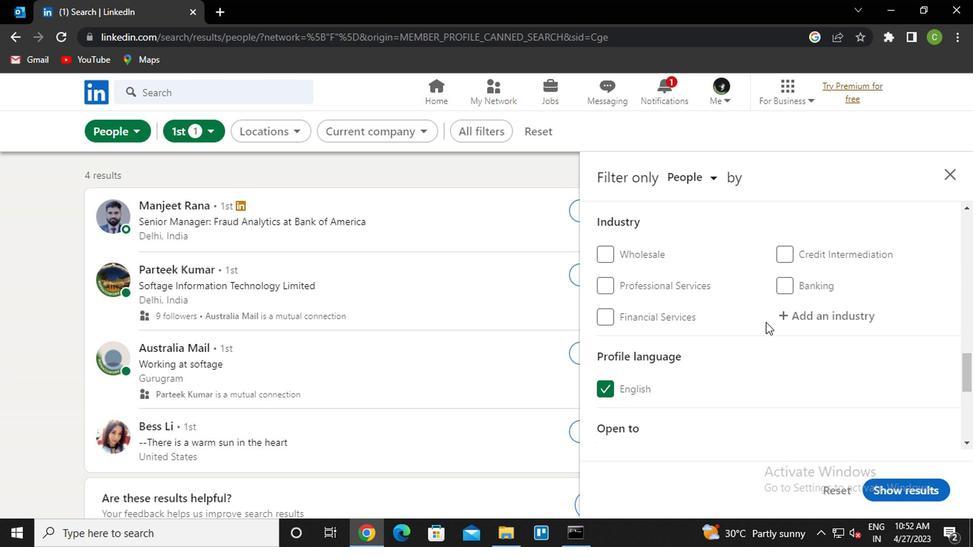 
Action: Mouse pressed left at (826, 318)
Screenshot: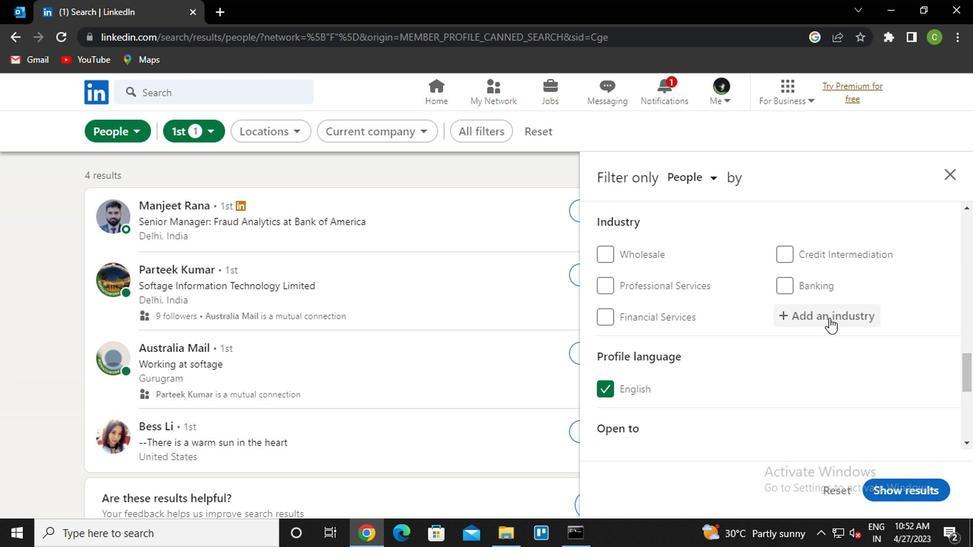 
Action: Key pressed <Key.caps_lock>i<Key.caps_lock>Nvestment<Key.down><Key.down><Key.down><Key.enter>
Screenshot: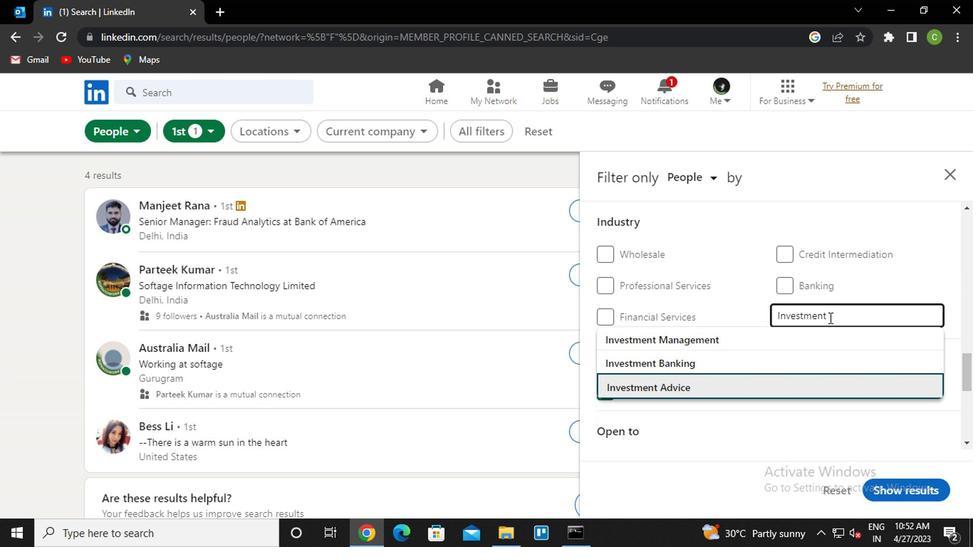 
Action: Mouse moved to (855, 296)
Screenshot: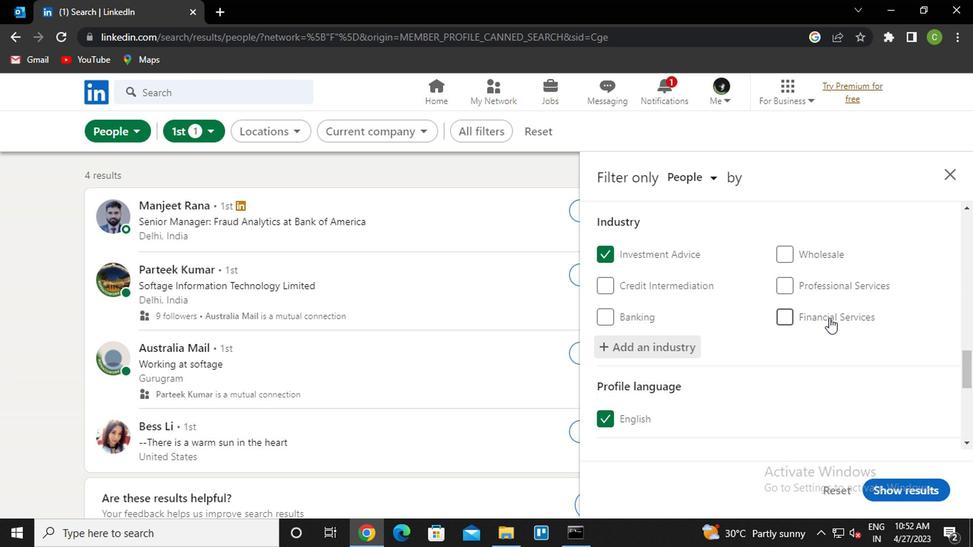 
Action: Mouse scrolled (855, 295) with delta (0, 0)
Screenshot: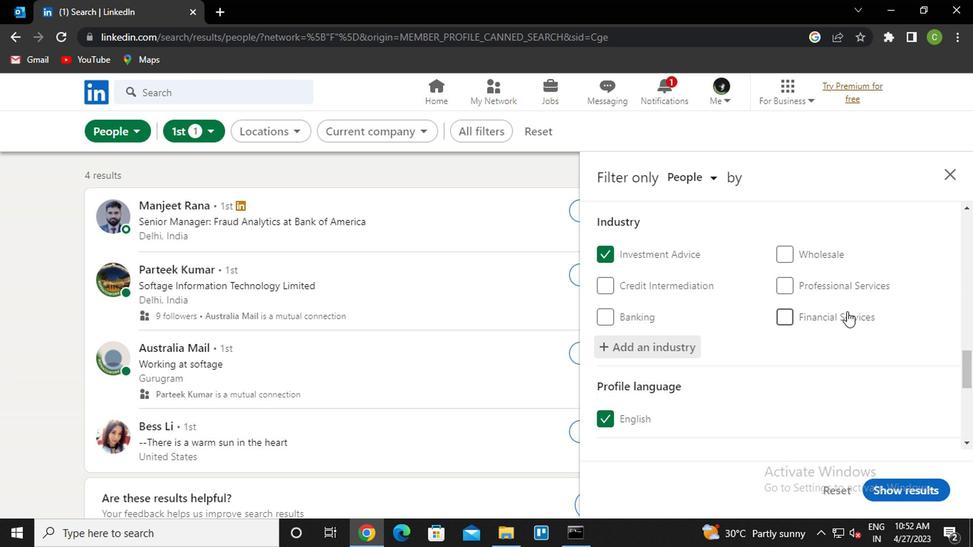 
Action: Mouse scrolled (855, 295) with delta (0, 0)
Screenshot: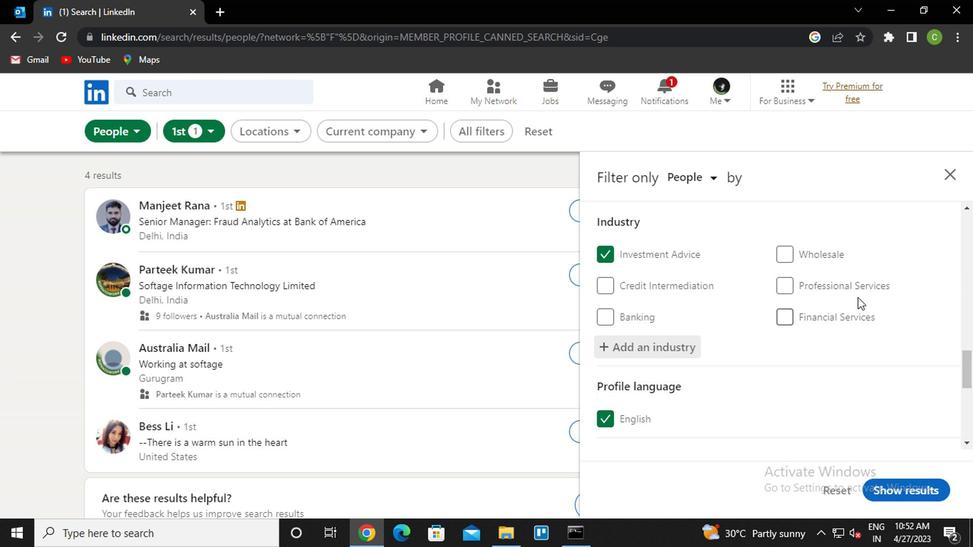 
Action: Mouse scrolled (855, 295) with delta (0, 0)
Screenshot: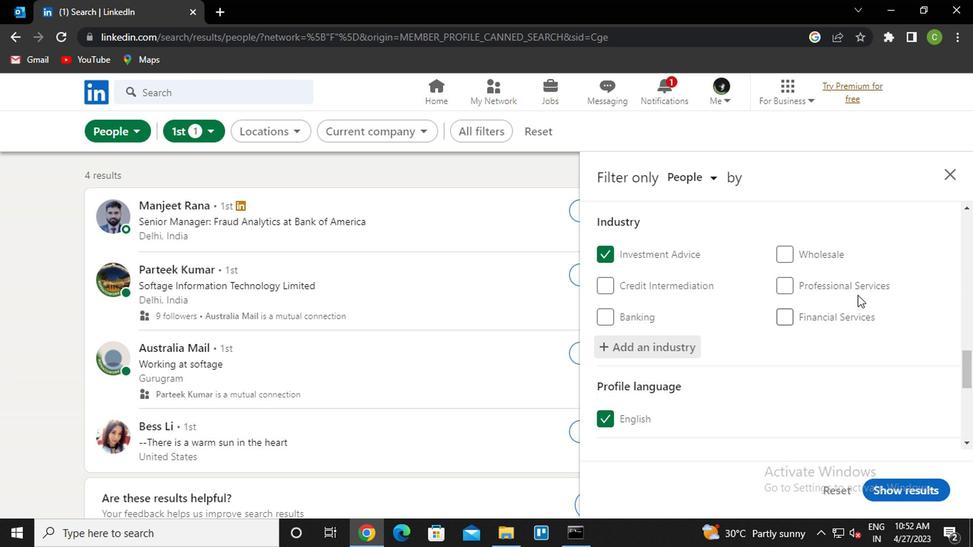 
Action: Mouse scrolled (855, 295) with delta (0, 0)
Screenshot: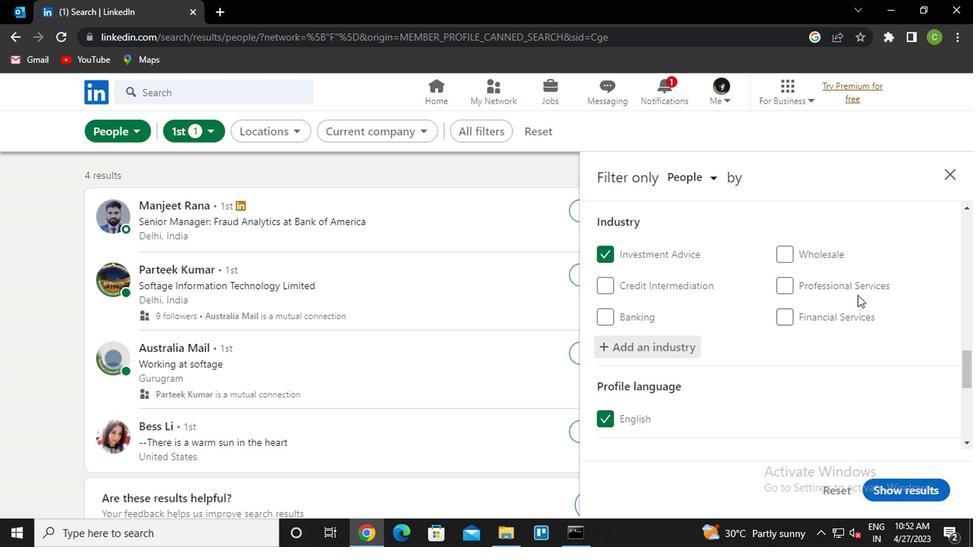 
Action: Mouse moved to (644, 294)
Screenshot: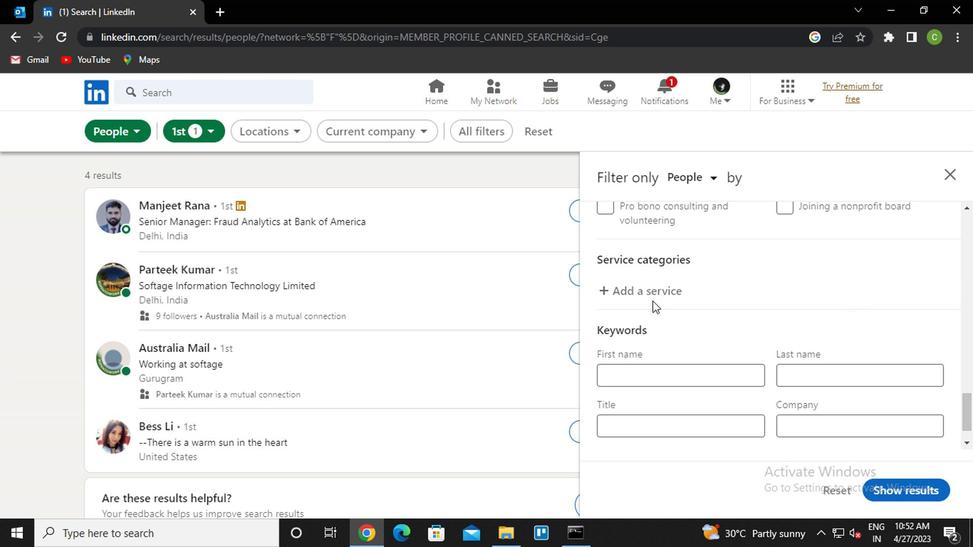 
Action: Mouse pressed left at (644, 294)
Screenshot: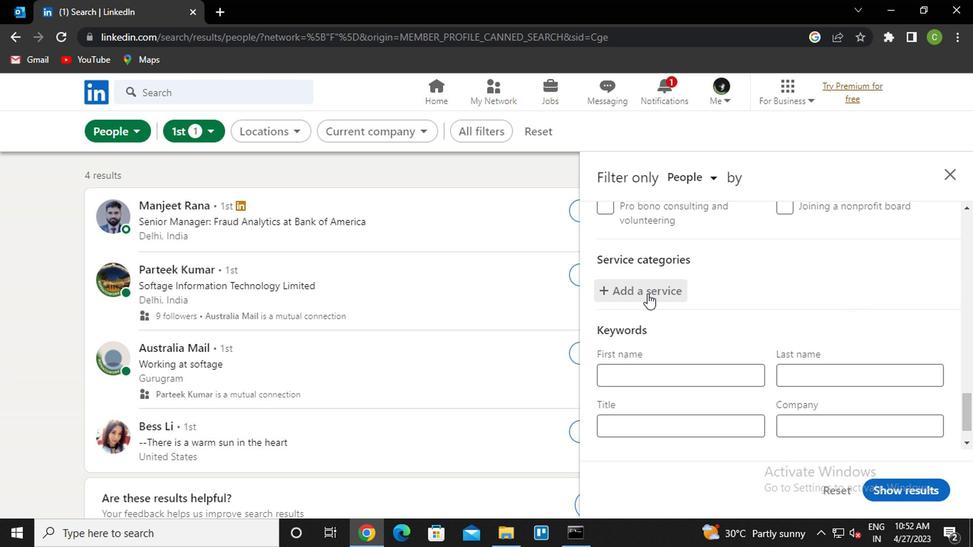 
Action: Key pressed <Key.caps_lock>i<Key.caps_lock>nformat<Key.down><Key.down><Key.enter>
Screenshot: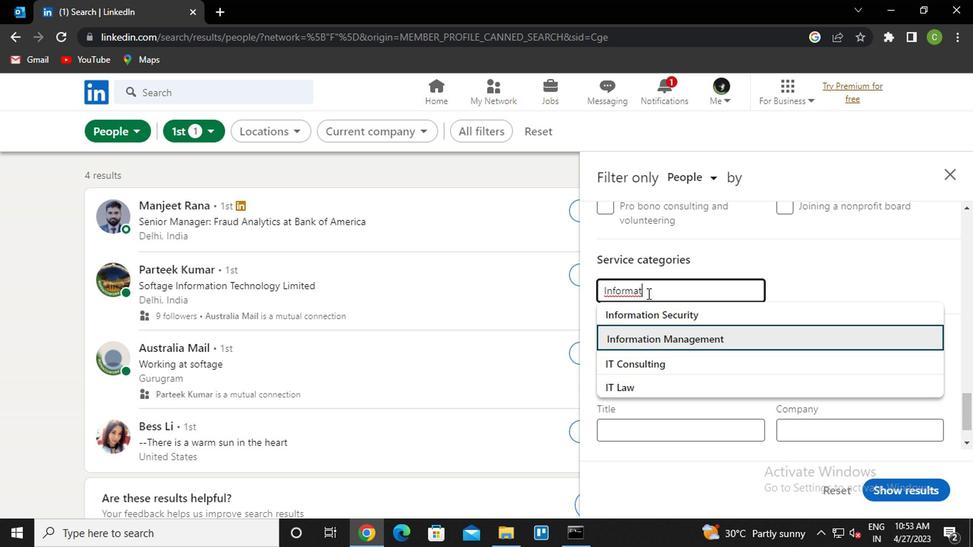 
Action: Mouse moved to (650, 291)
Screenshot: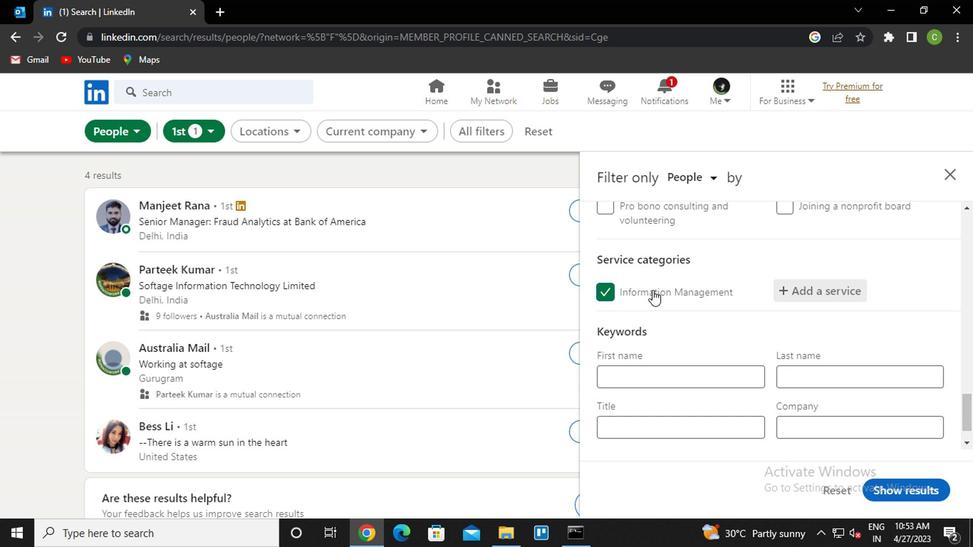 
Action: Mouse scrolled (650, 290) with delta (0, 0)
Screenshot: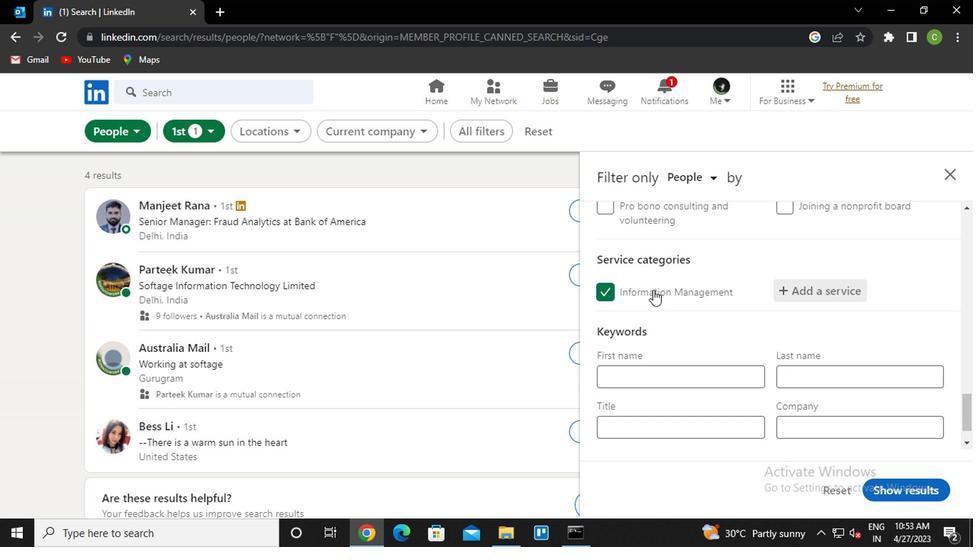 
Action: Mouse moved to (651, 293)
Screenshot: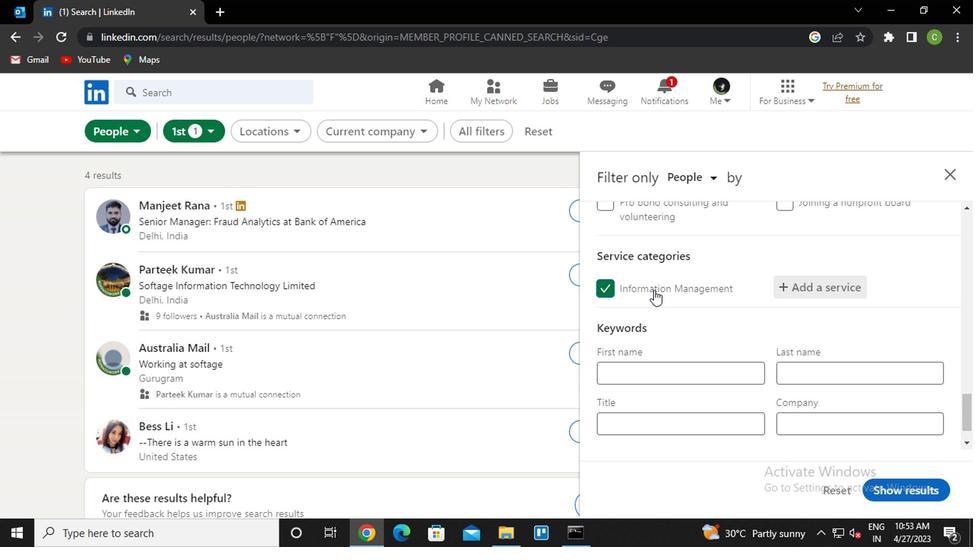 
Action: Mouse scrolled (651, 292) with delta (0, 0)
Screenshot: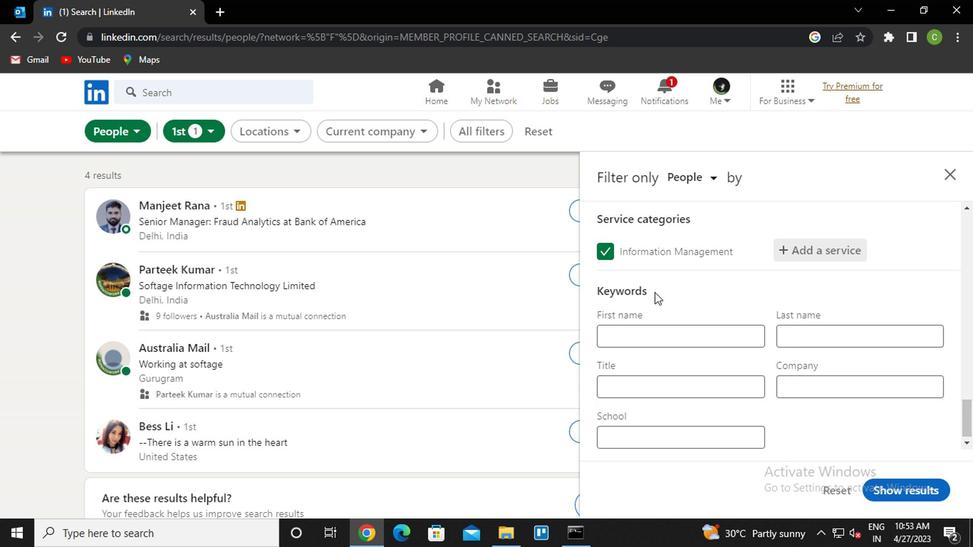 
Action: Mouse moved to (675, 388)
Screenshot: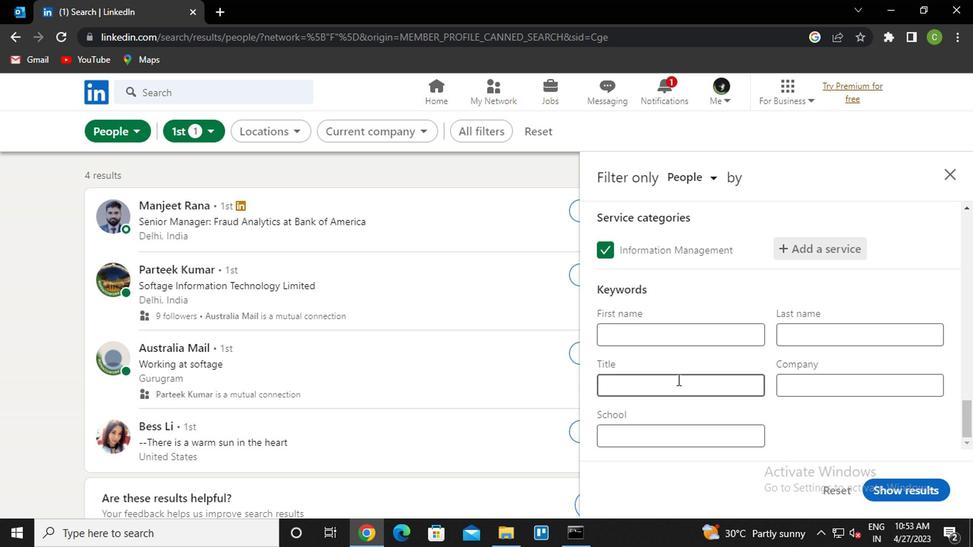 
Action: Mouse pressed left at (675, 388)
Screenshot: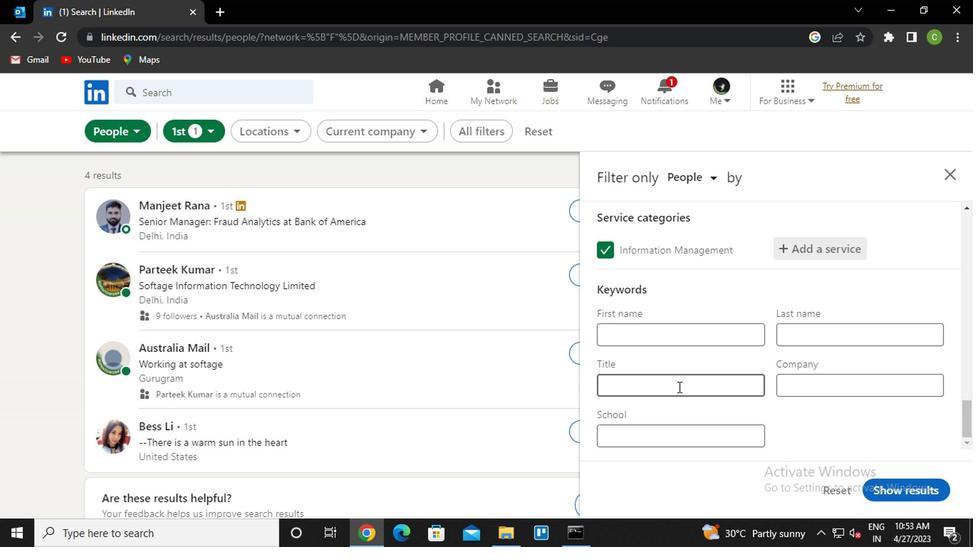 
Action: Key pressed <Key.caps_lock>f<Key.caps_lock>ile<Key.space><Key.caps_lock>c<Key.caps_lock>lerk
Screenshot: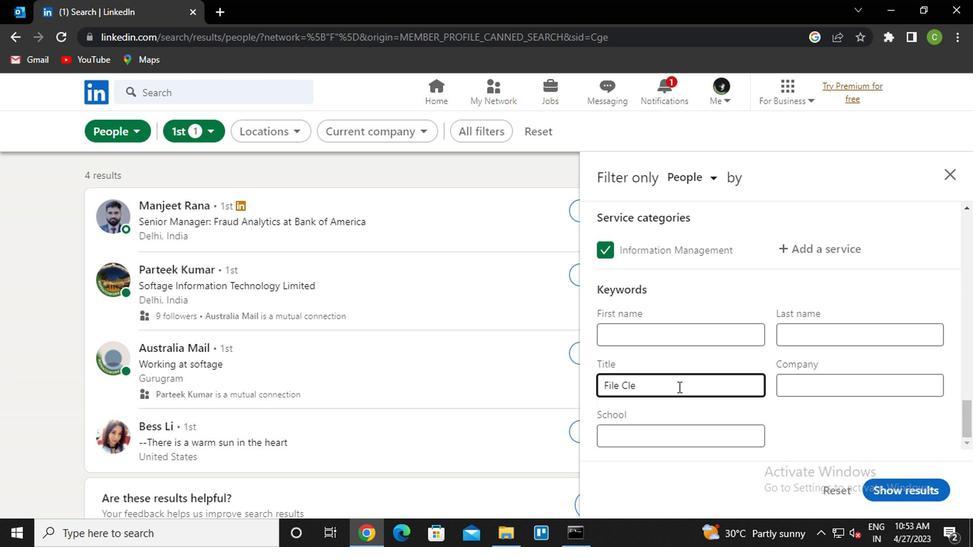 
Action: Mouse moved to (874, 494)
Screenshot: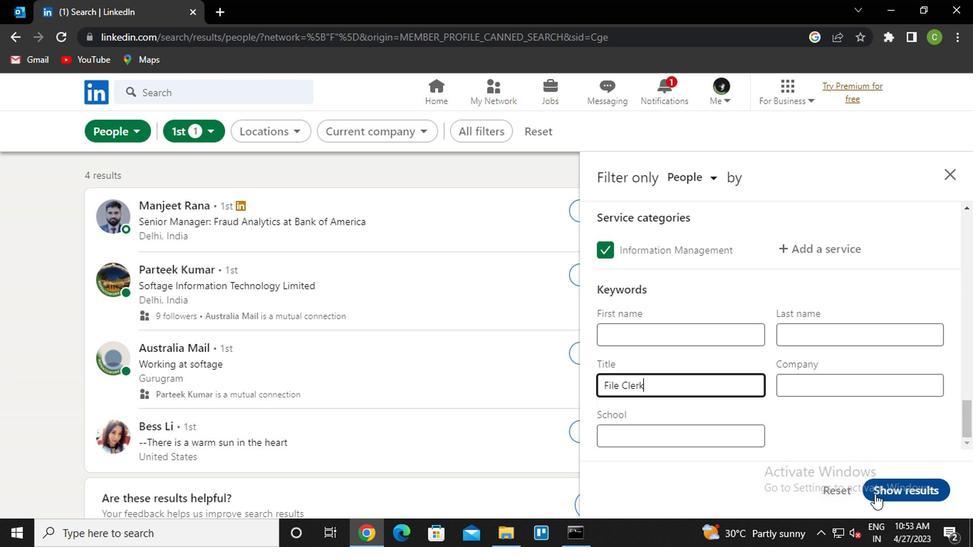 
Action: Mouse pressed left at (874, 494)
Screenshot: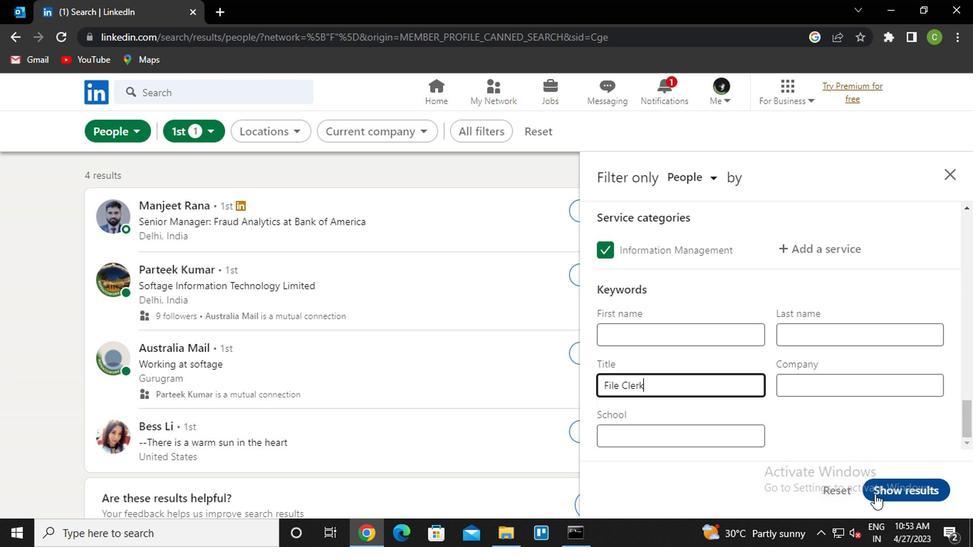 
Action: Mouse moved to (517, 532)
Screenshot: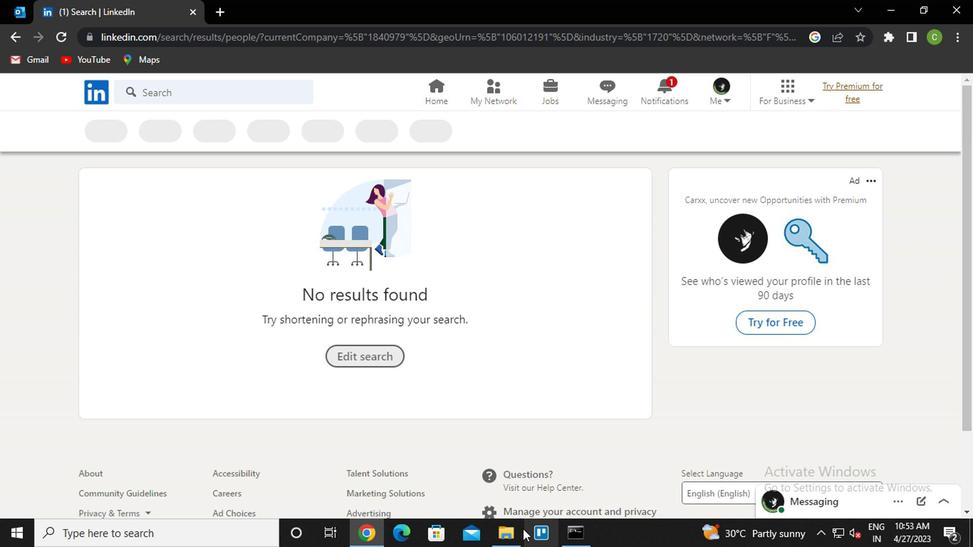 
Action: Key pressed <Key.f8>
Screenshot: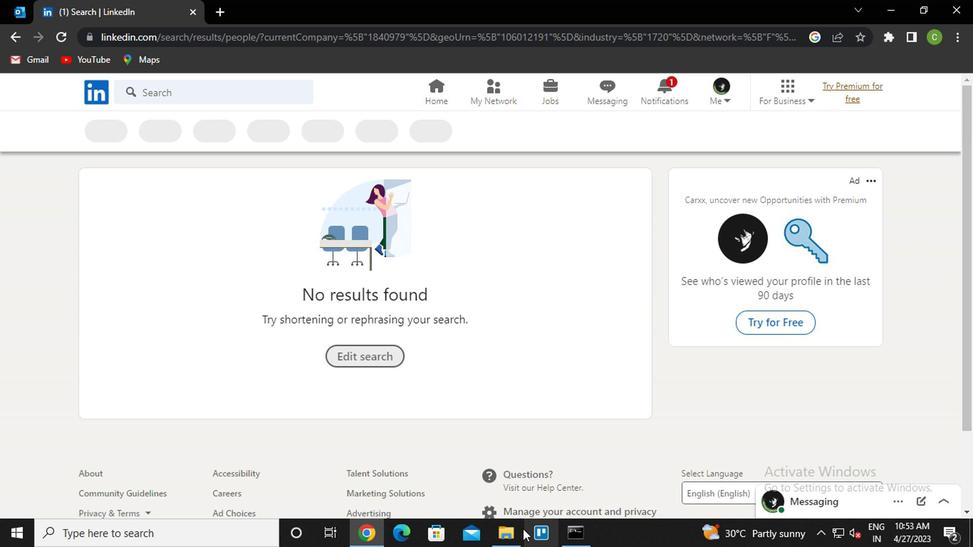 
